 Task: Look for space in Balbriggan, Ireland from 2nd June, 2023 to 9th June, 2023 for 5 adults in price range Rs.7000 to Rs.13000. Place can be shared room with 2 bedrooms having 5 beds and 2 bathrooms. Property type can be house, flat, guest house. Amenities needed are: wifi, washing machine. Booking option can be shelf check-in. Required host language is English.
Action: Mouse moved to (417, 75)
Screenshot: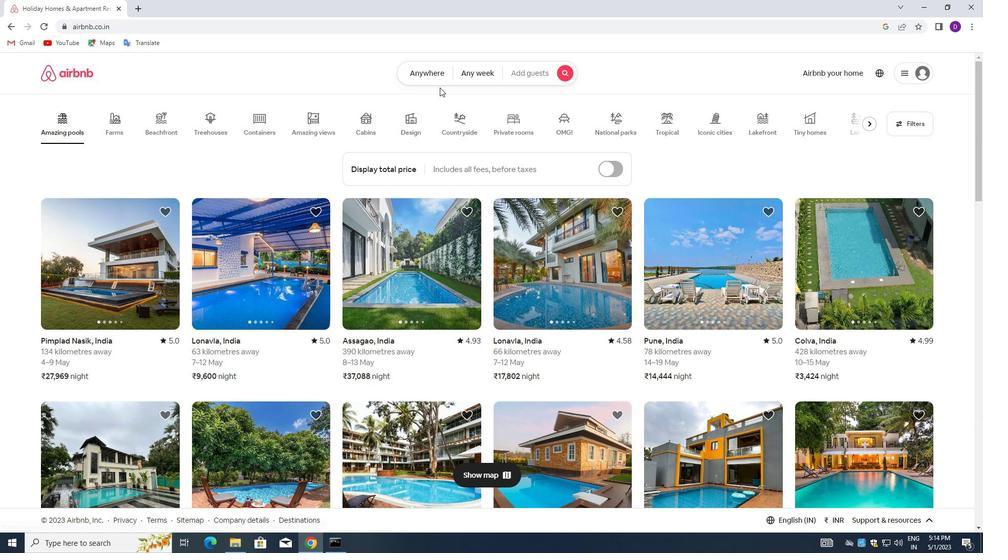 
Action: Mouse pressed left at (417, 75)
Screenshot: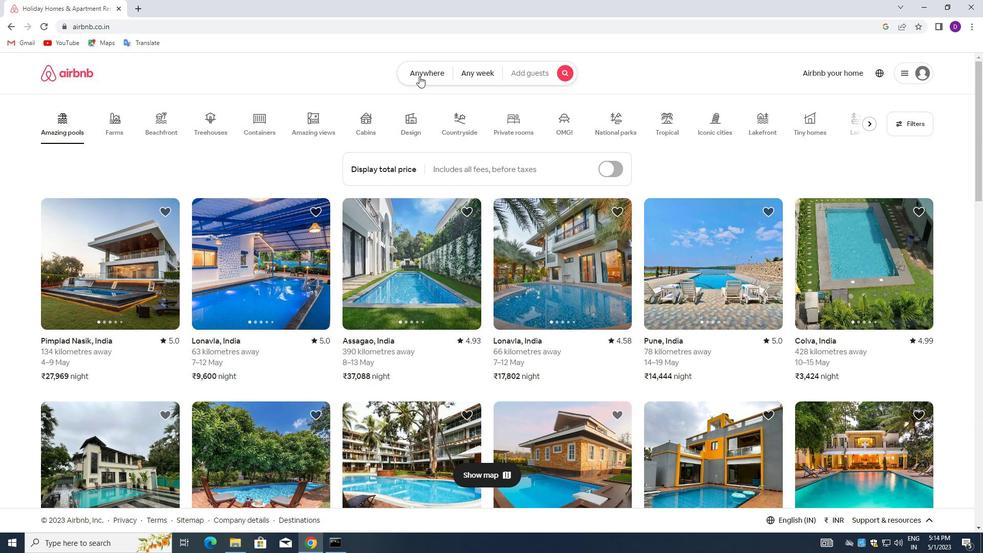 
Action: Mouse moved to (320, 116)
Screenshot: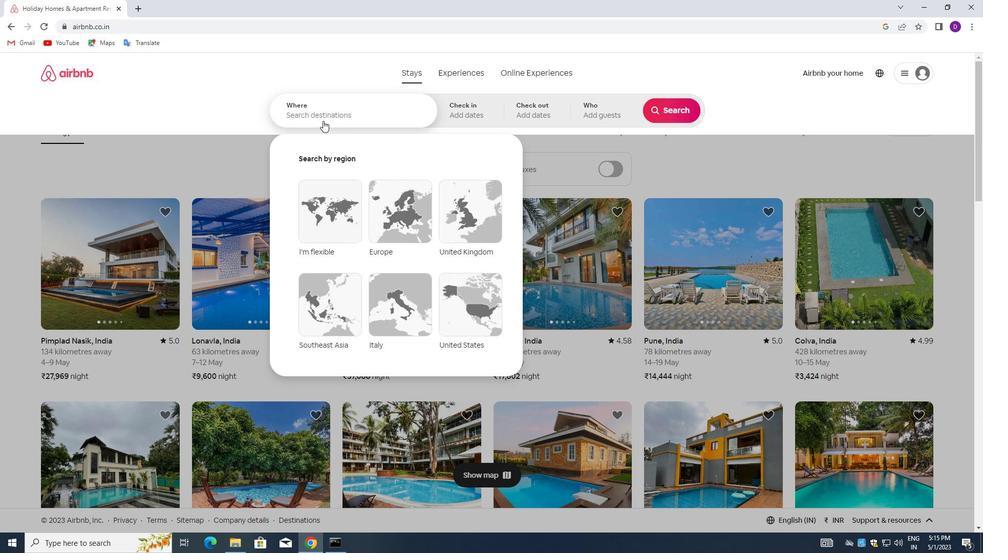 
Action: Mouse pressed left at (320, 116)
Screenshot: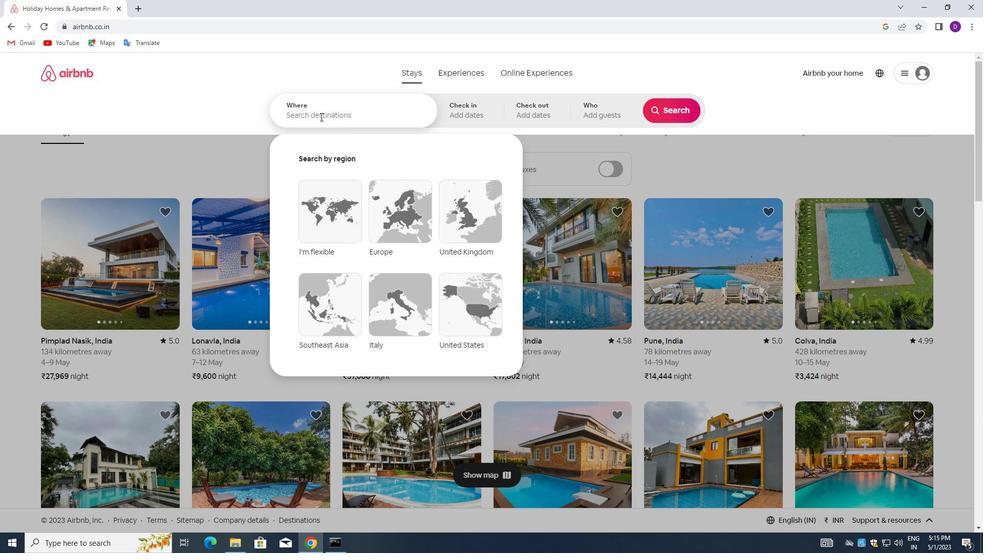 
Action: Key pressed <Key.shift>BALBRIGGAN,<Key.space><Key.shift>IRELAND<Key.enter>
Screenshot: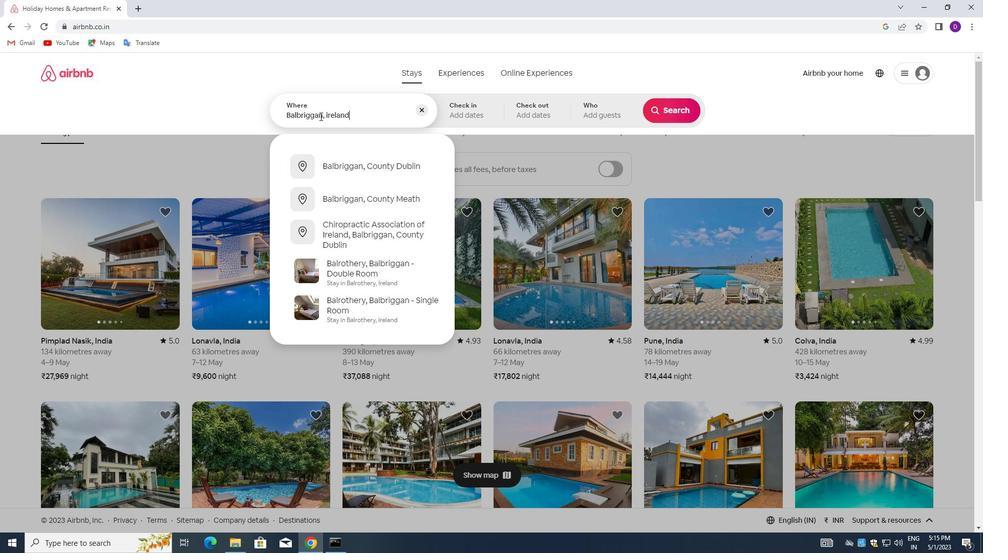 
Action: Mouse moved to (633, 233)
Screenshot: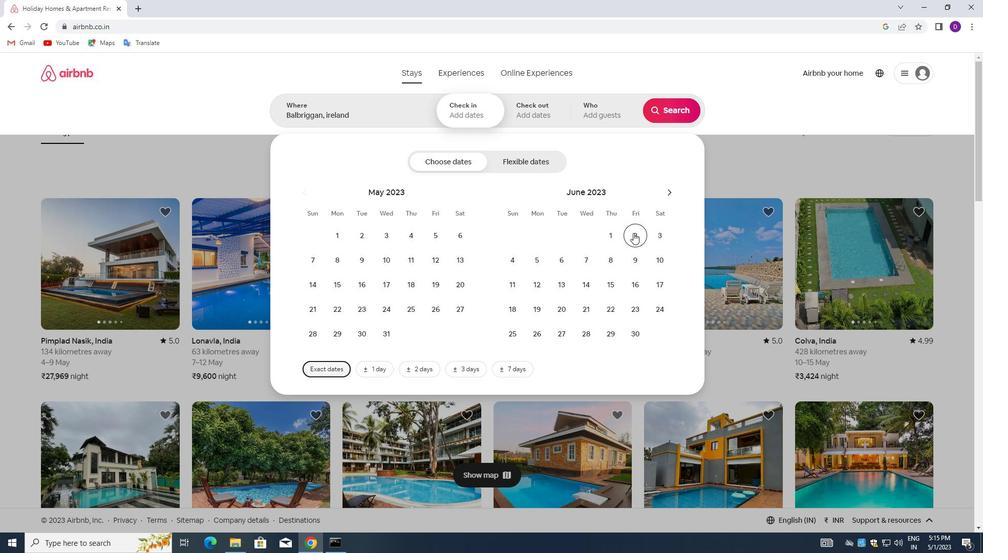 
Action: Mouse pressed left at (633, 233)
Screenshot: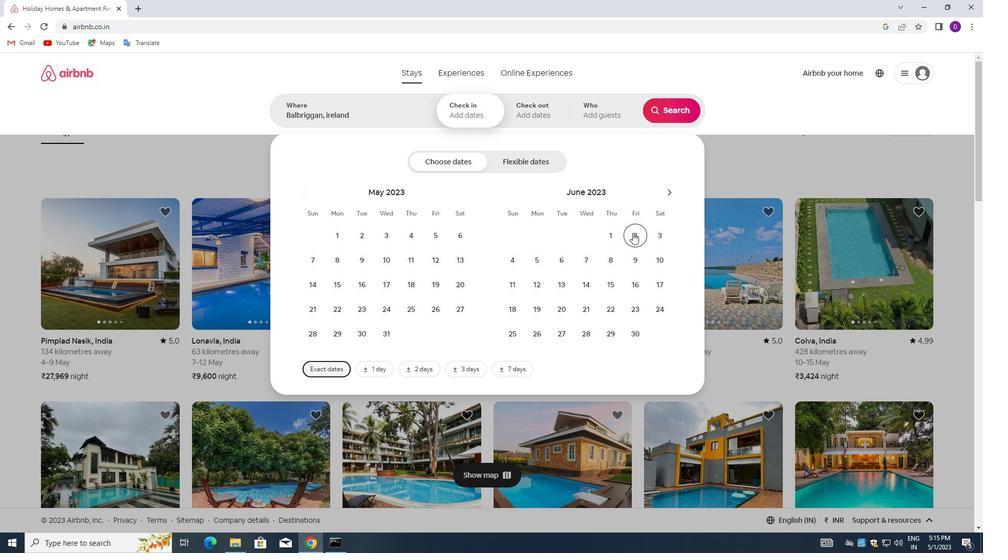 
Action: Mouse moved to (628, 261)
Screenshot: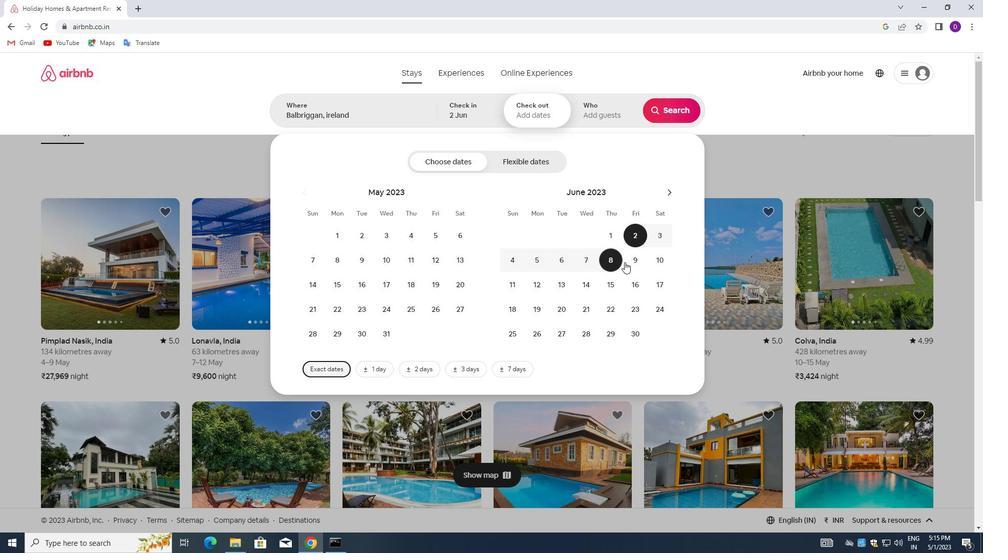 
Action: Mouse pressed left at (628, 261)
Screenshot: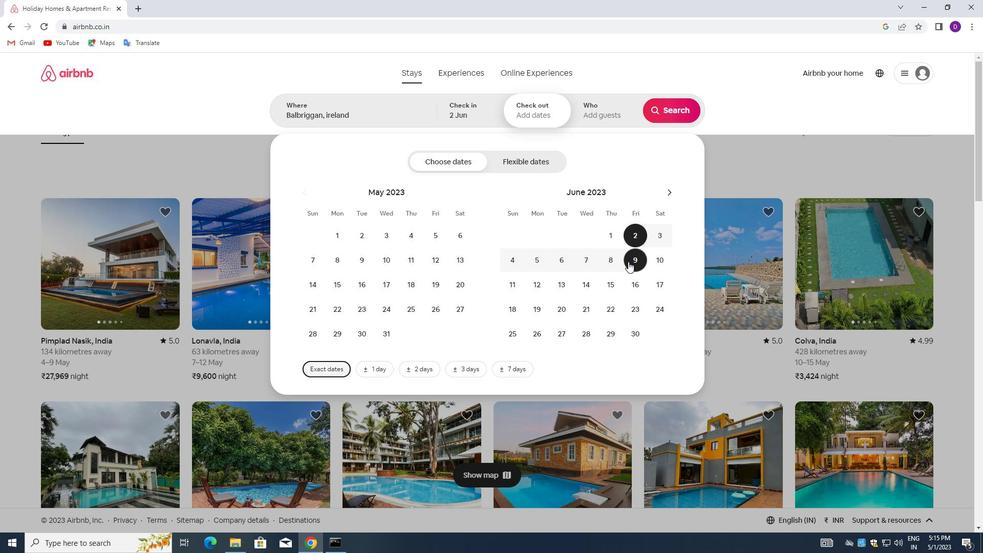 
Action: Mouse moved to (596, 116)
Screenshot: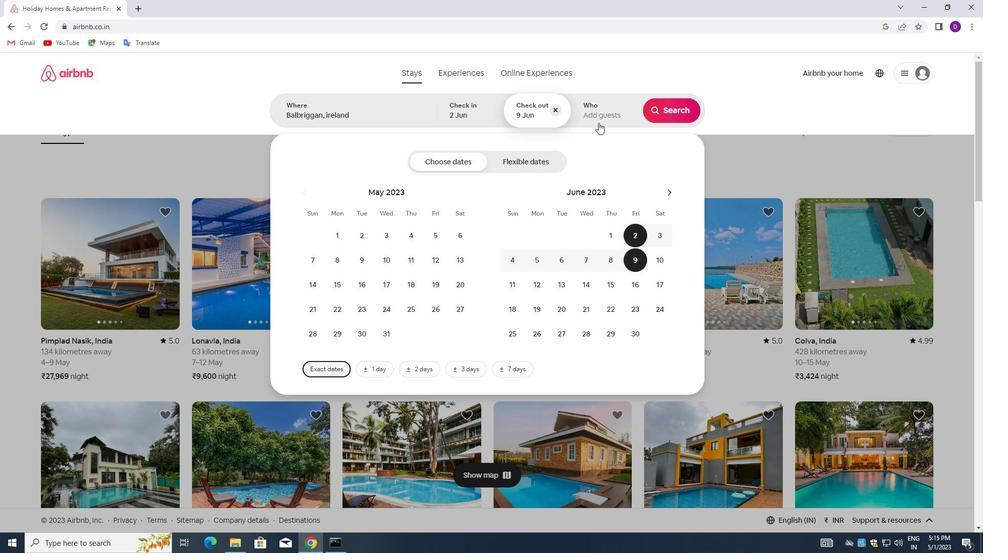 
Action: Mouse pressed left at (596, 116)
Screenshot: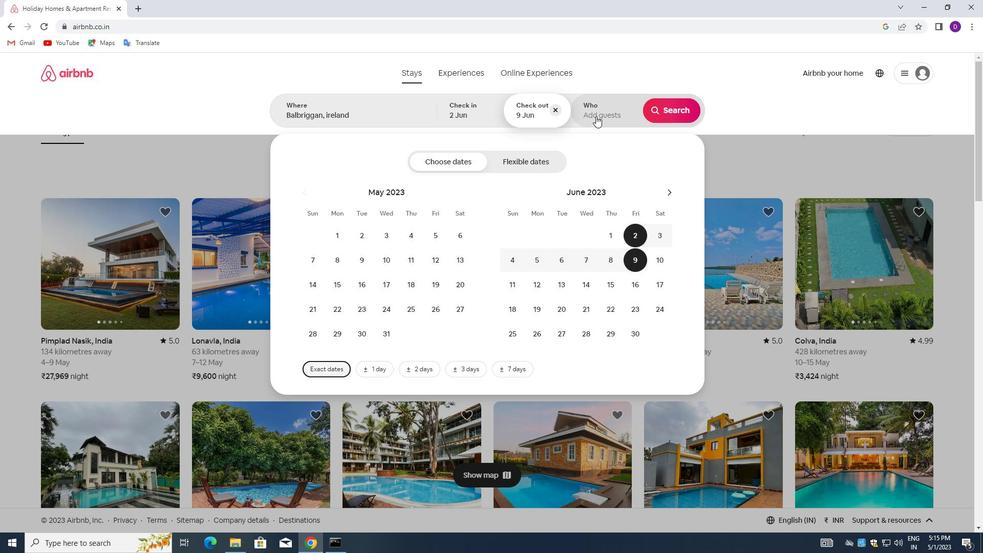 
Action: Mouse moved to (670, 161)
Screenshot: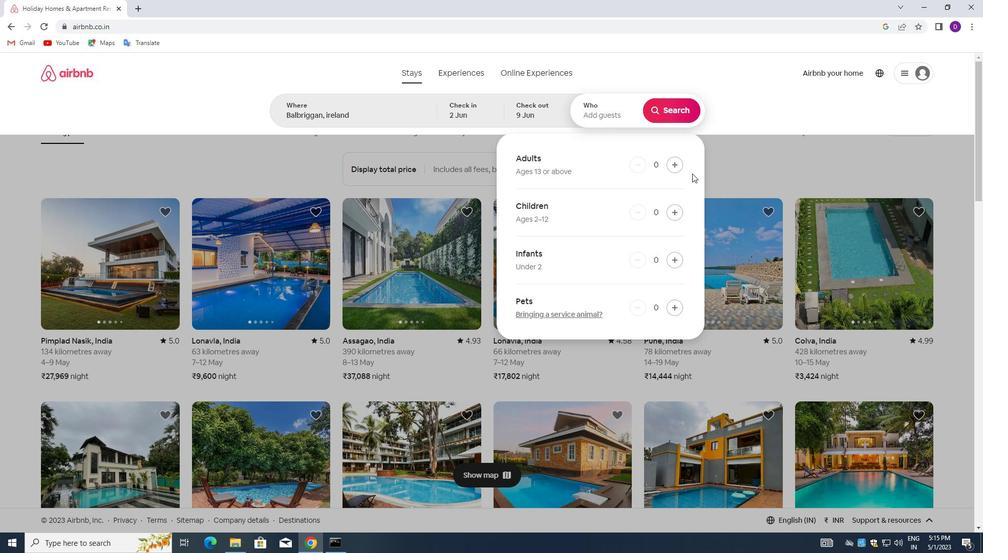 
Action: Mouse pressed left at (670, 161)
Screenshot: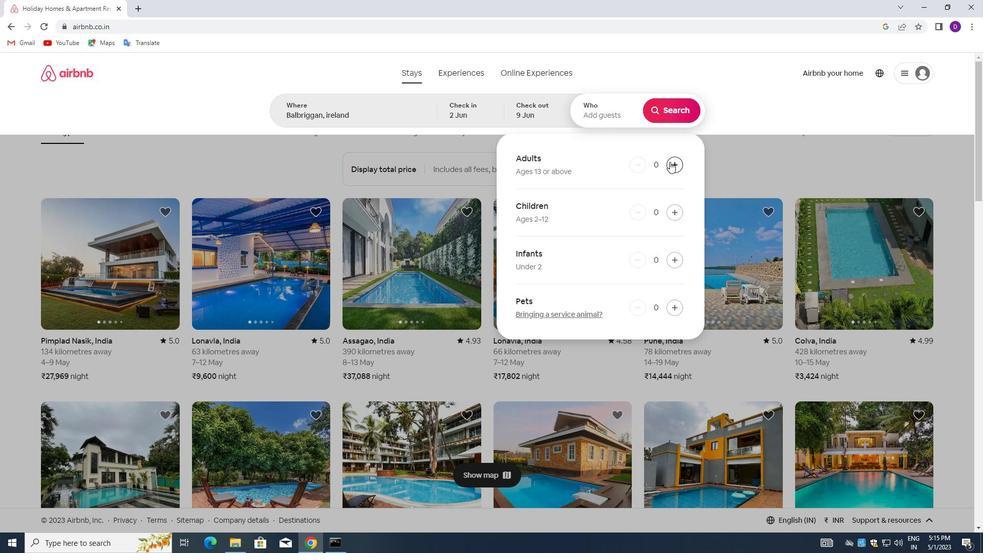 
Action: Mouse pressed left at (670, 161)
Screenshot: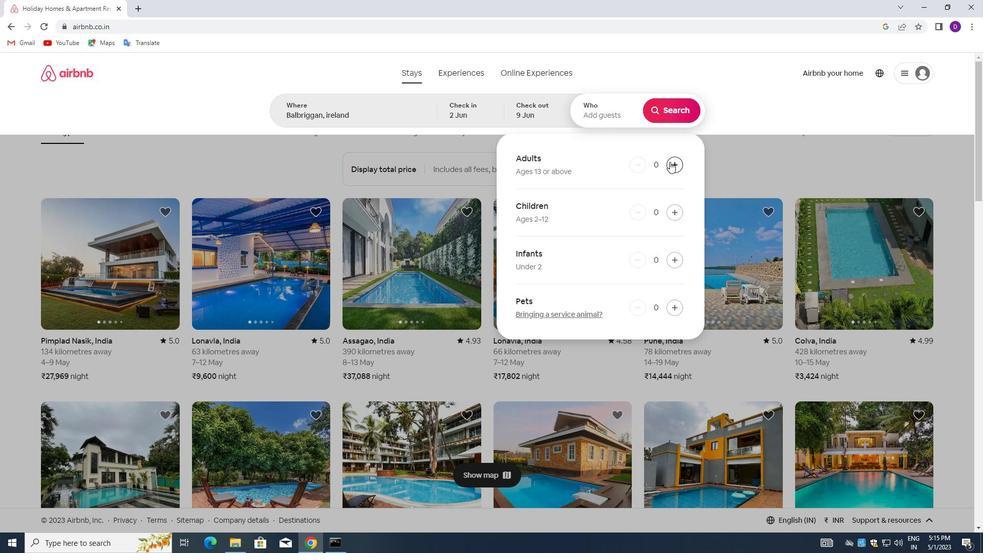 
Action: Mouse pressed left at (670, 161)
Screenshot: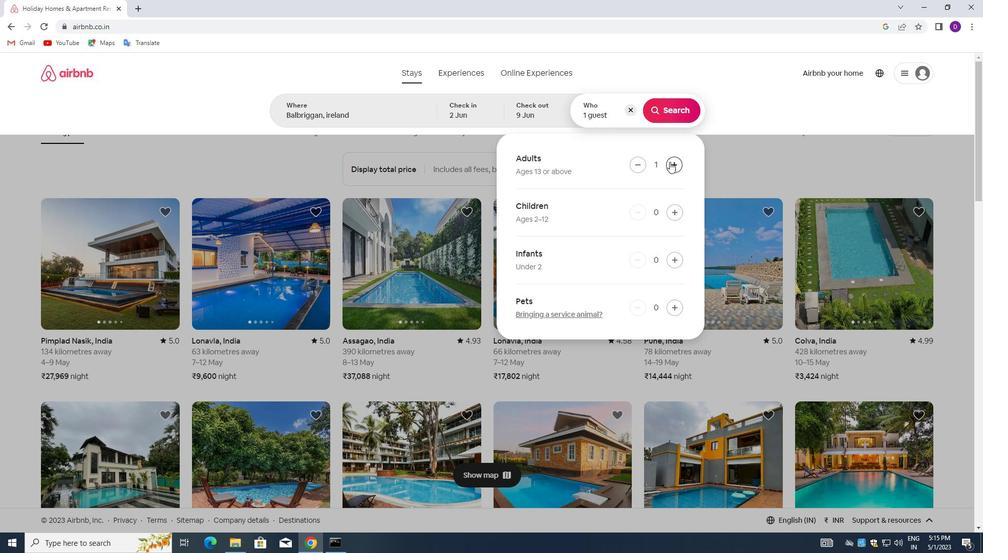 
Action: Mouse moved to (670, 161)
Screenshot: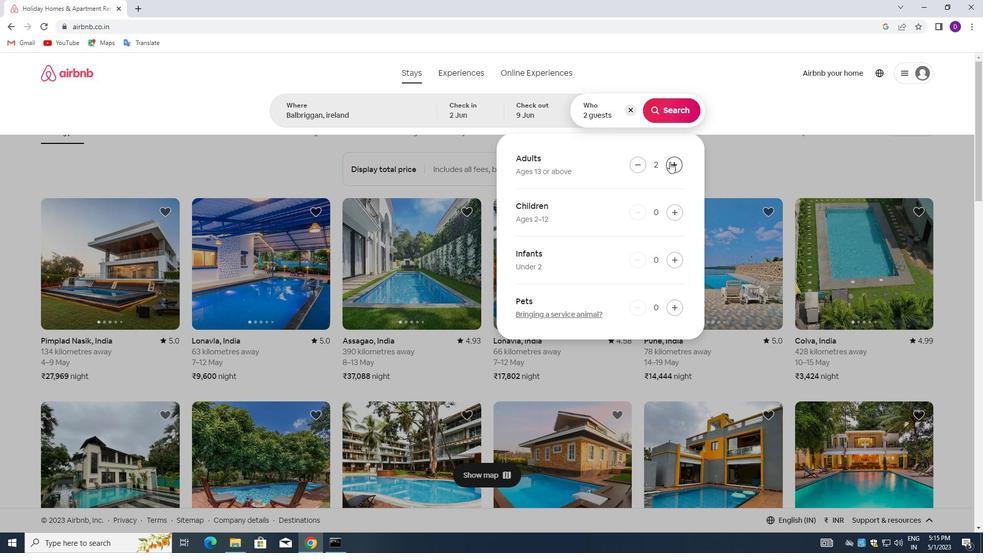 
Action: Mouse pressed left at (670, 161)
Screenshot: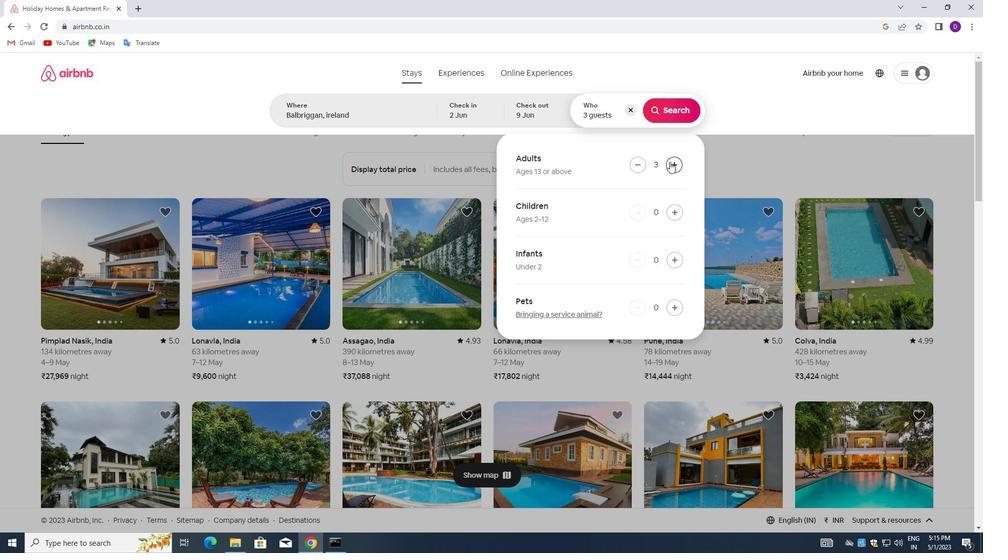 
Action: Mouse pressed left at (670, 161)
Screenshot: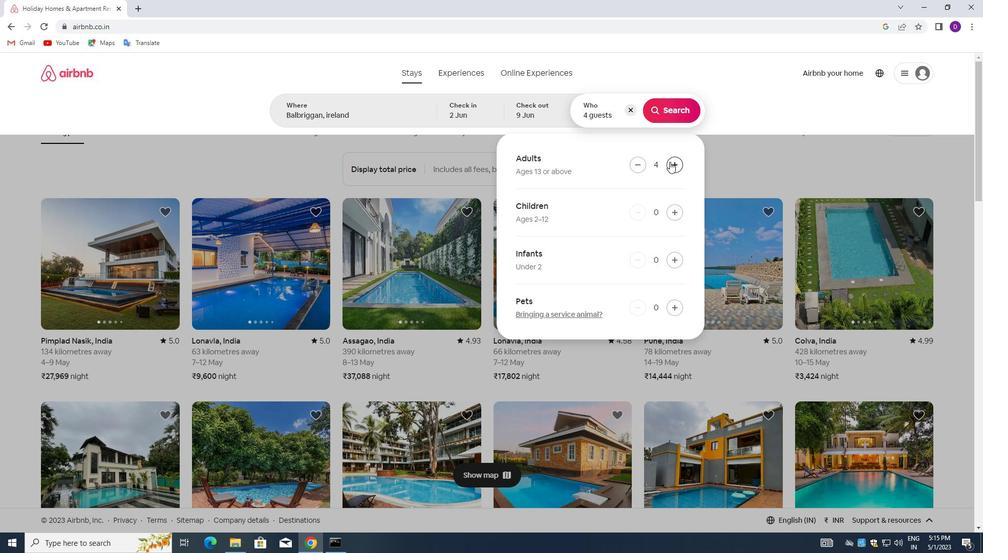 
Action: Mouse moved to (663, 109)
Screenshot: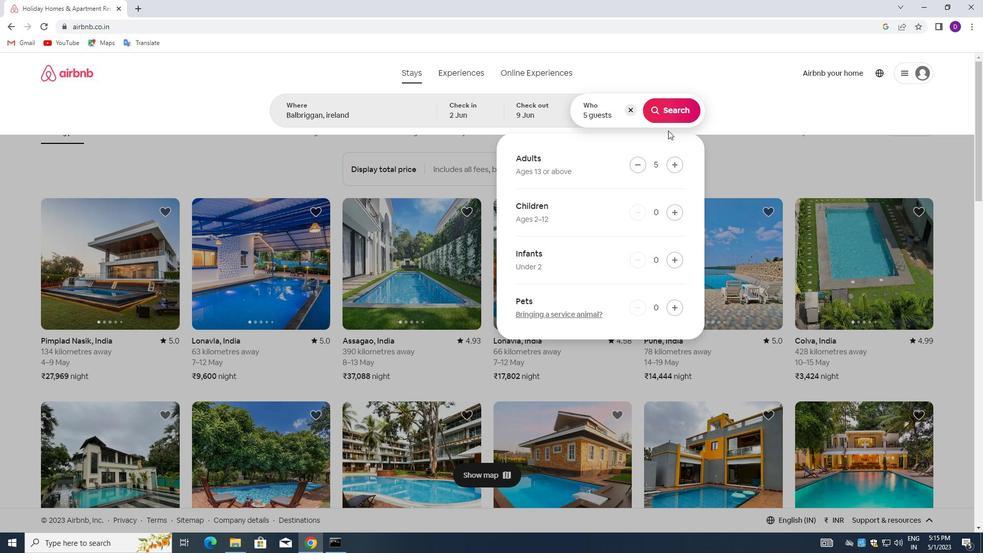 
Action: Mouse pressed left at (663, 109)
Screenshot: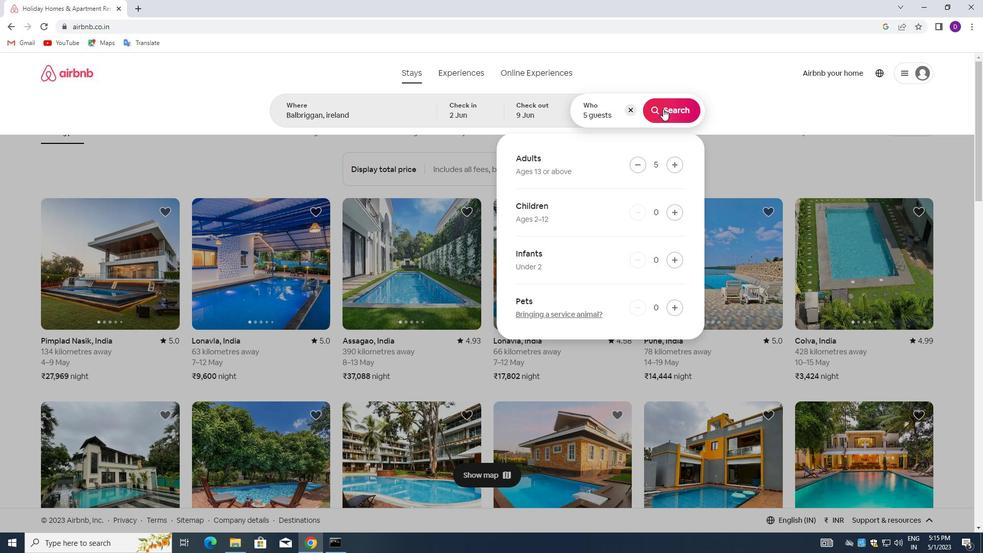 
Action: Mouse moved to (932, 115)
Screenshot: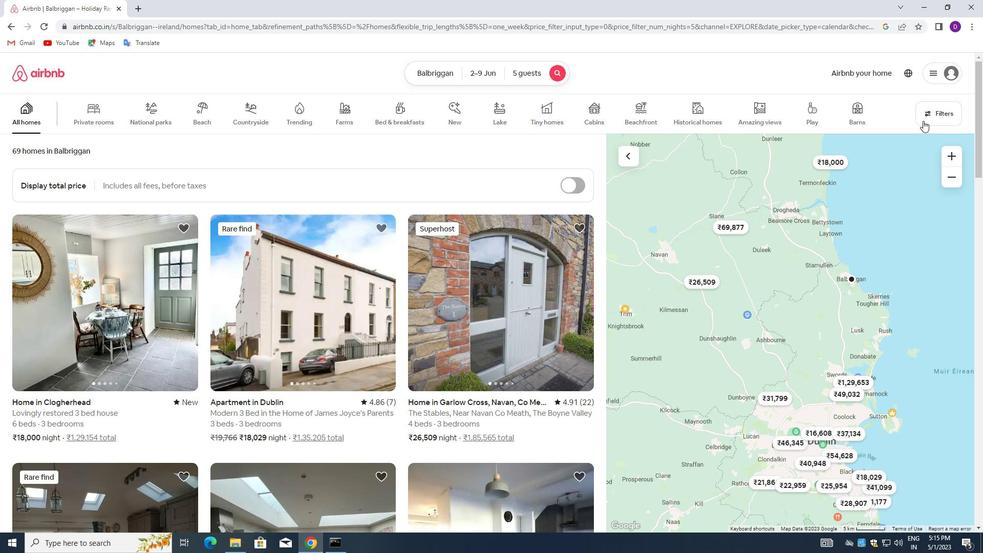 
Action: Mouse pressed left at (932, 115)
Screenshot: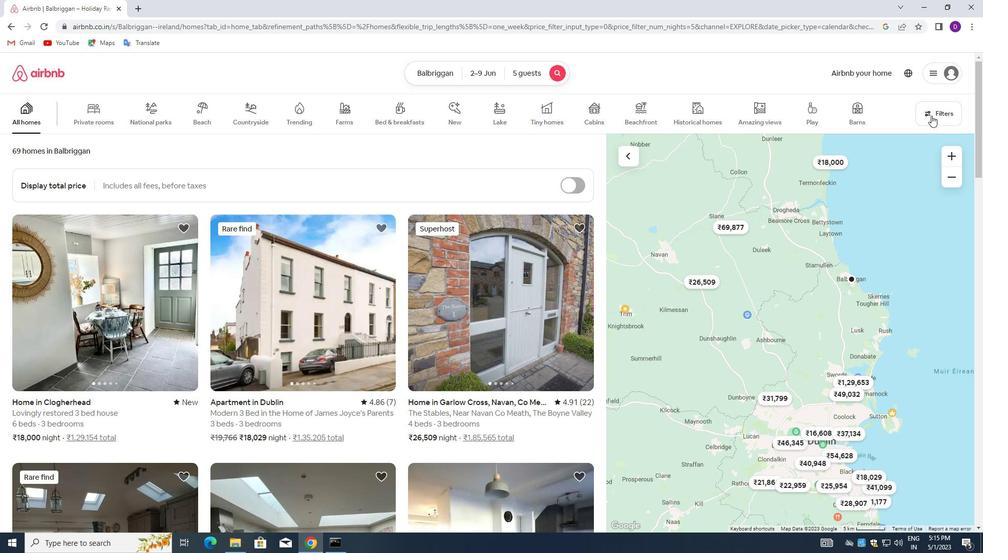 
Action: Mouse moved to (383, 247)
Screenshot: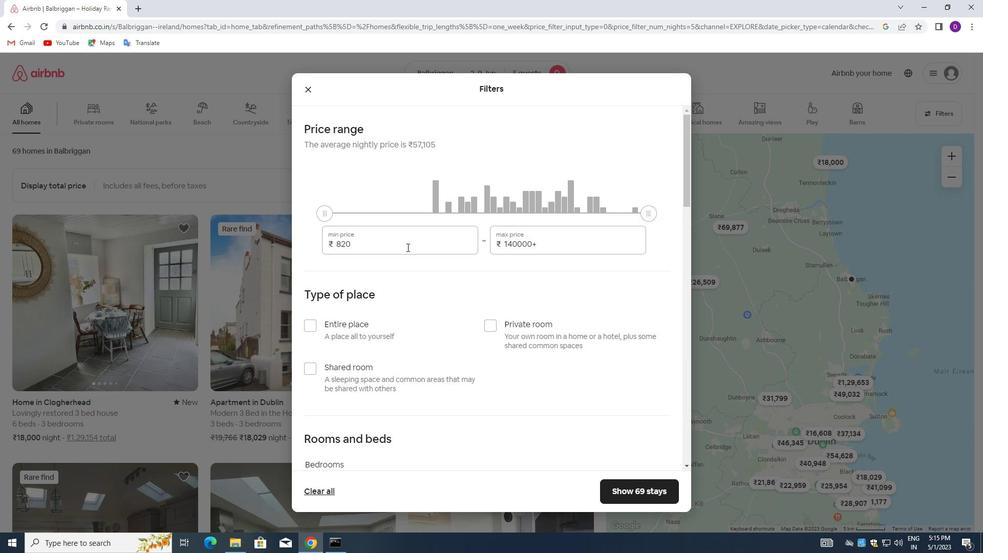 
Action: Mouse pressed left at (383, 247)
Screenshot: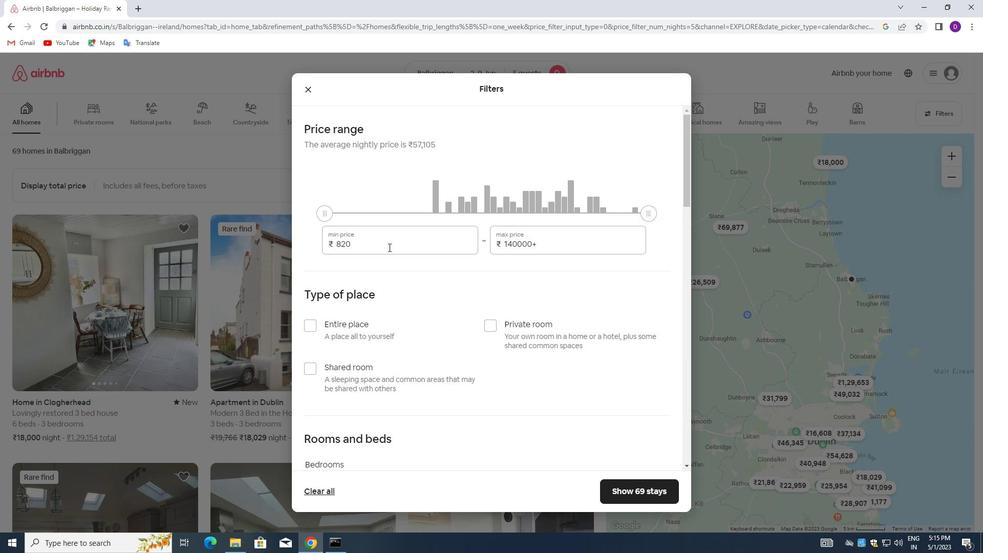 
Action: Mouse pressed left at (383, 247)
Screenshot: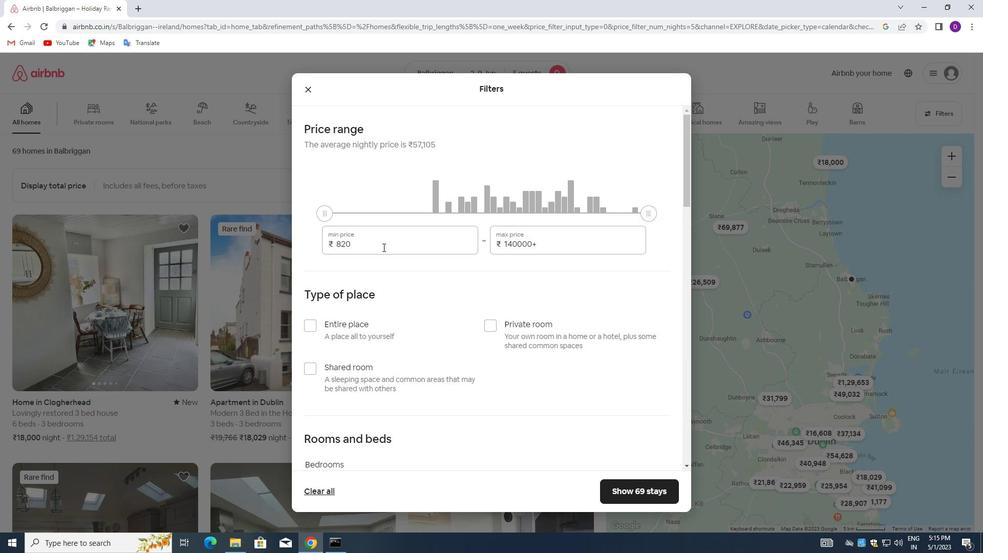 
Action: Key pressed 7000
Screenshot: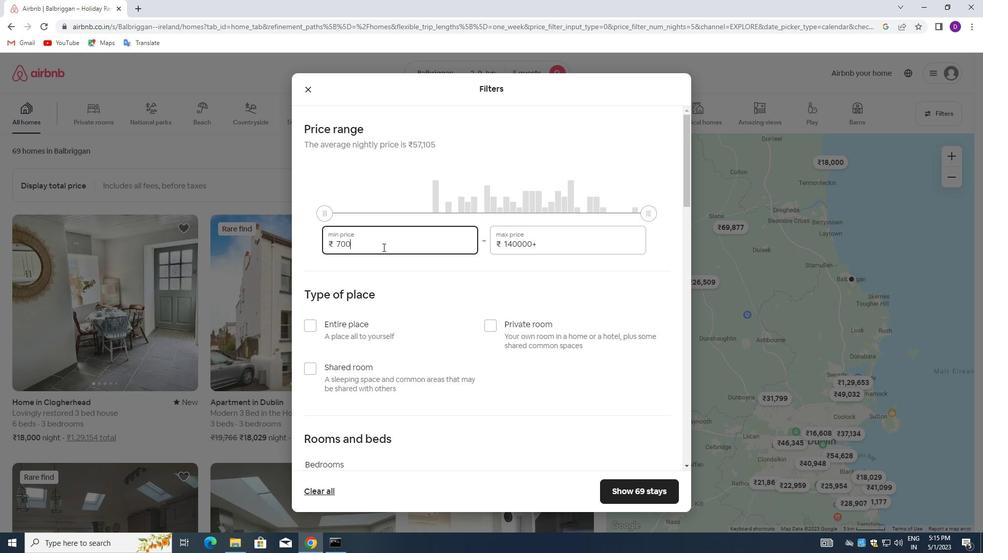 
Action: Mouse moved to (383, 247)
Screenshot: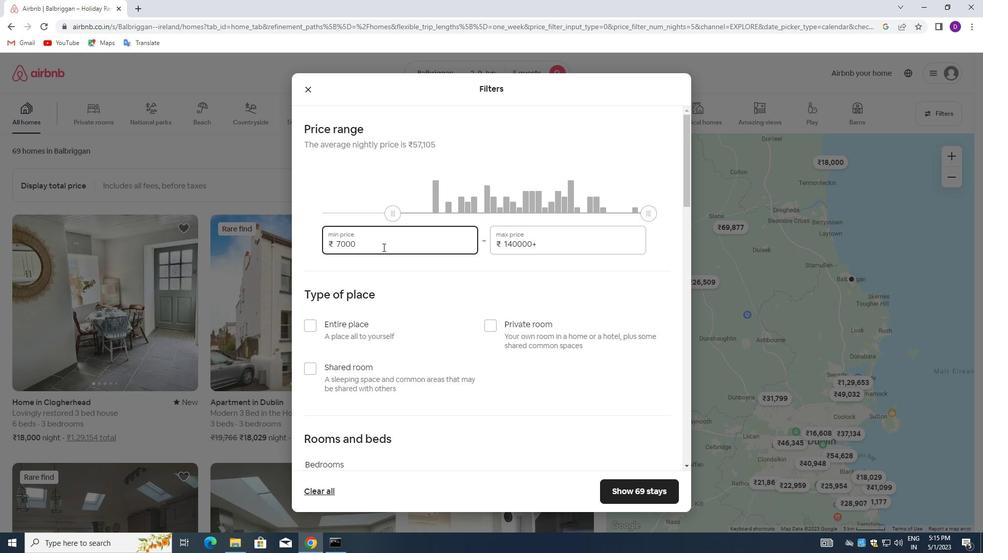 
Action: Key pressed <Key.tab>1<Key.backspace><Key.backspace><Key.backspace><Key.backspace><Key.backspace><Key.backspace><Key.backspace><Key.backspace><Key.backspace><Key.backspace><Key.backspace><Key.backspace><Key.backspace><Key.backspace><Key.backspace><Key.backspace><Key.backspace><Key.backspace><Key.backspace><Key.backspace><Key.backspace><Key.backspace><Key.backspace><Key.backspace><Key.backspace>13000
Screenshot: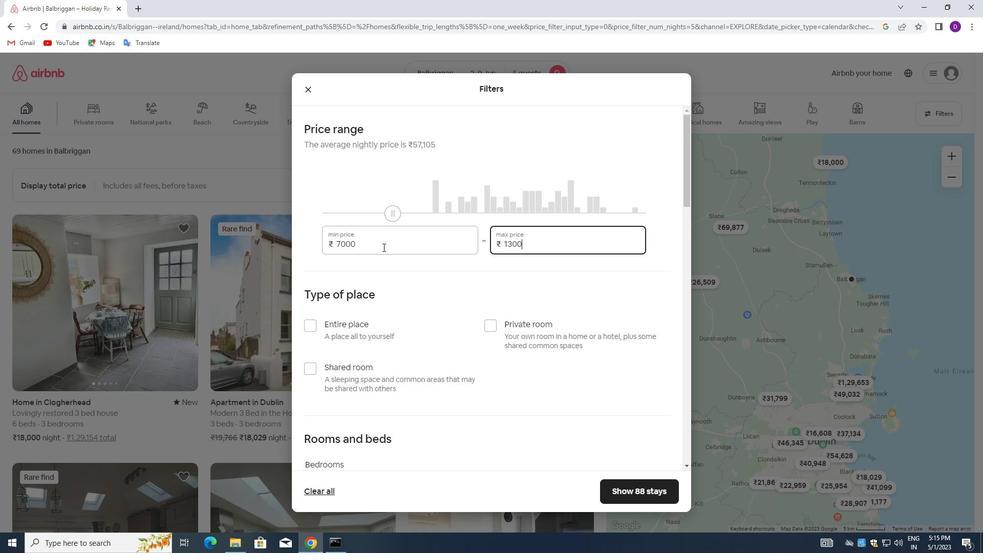 
Action: Mouse moved to (403, 288)
Screenshot: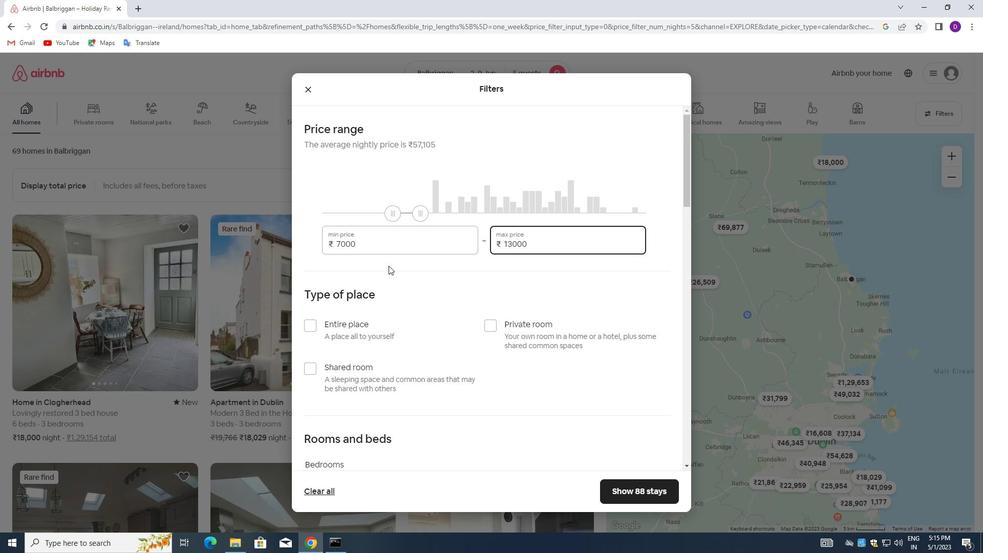 
Action: Mouse scrolled (403, 287) with delta (0, 0)
Screenshot: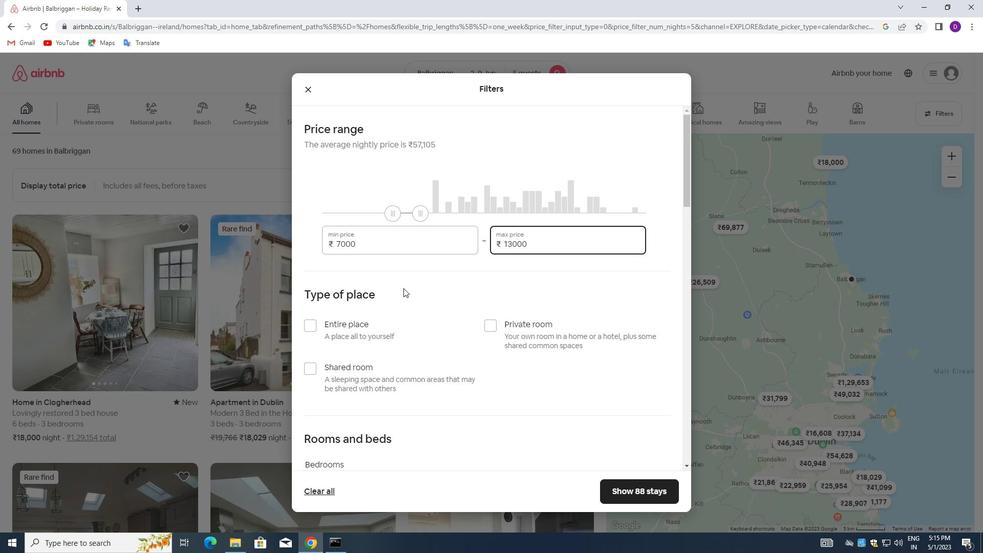 
Action: Mouse moved to (403, 297)
Screenshot: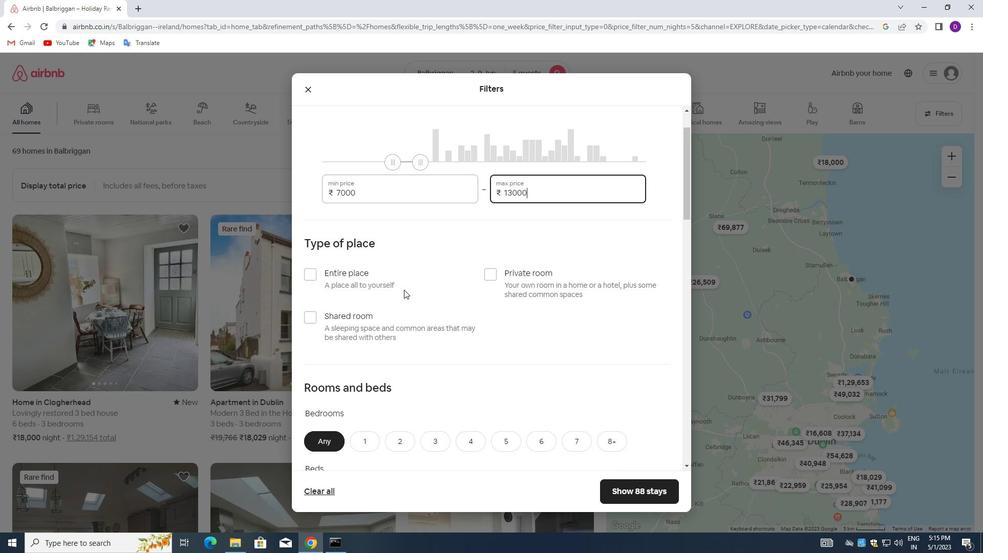 
Action: Mouse scrolled (403, 296) with delta (0, 0)
Screenshot: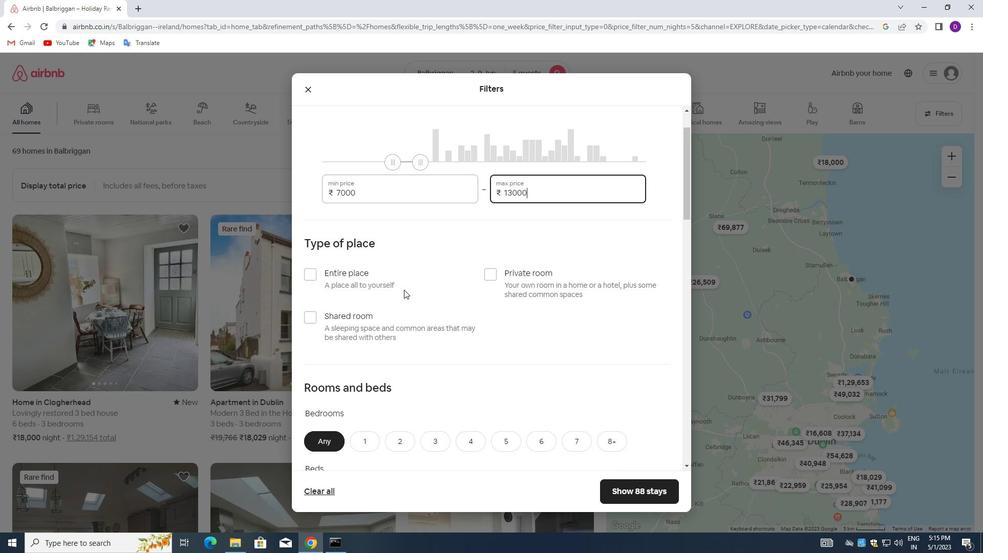 
Action: Mouse moved to (312, 270)
Screenshot: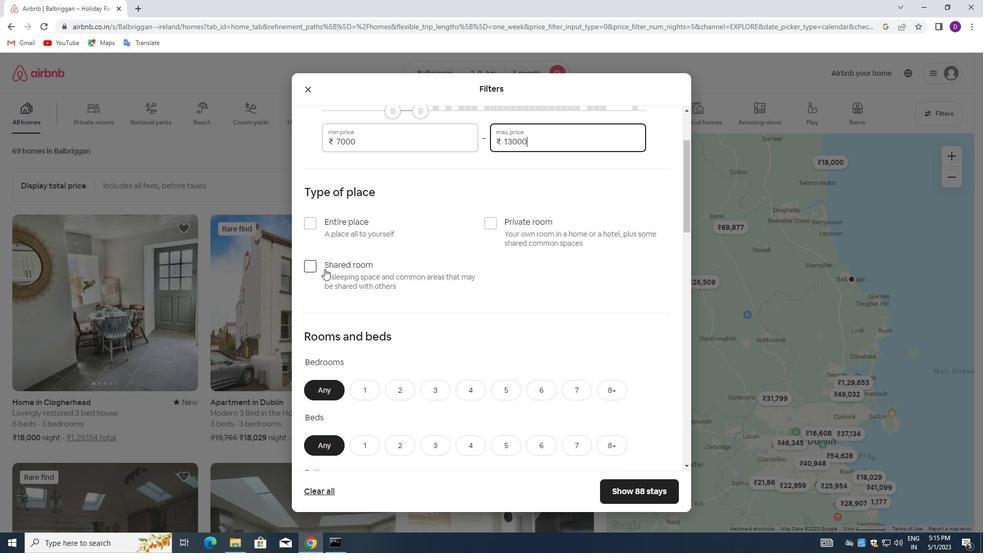 
Action: Mouse pressed left at (312, 270)
Screenshot: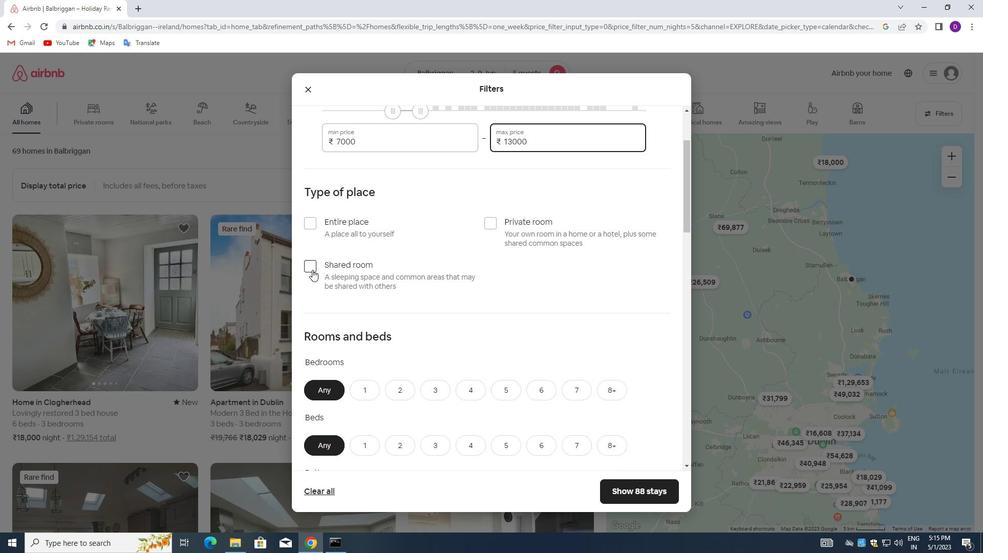 
Action: Mouse moved to (452, 268)
Screenshot: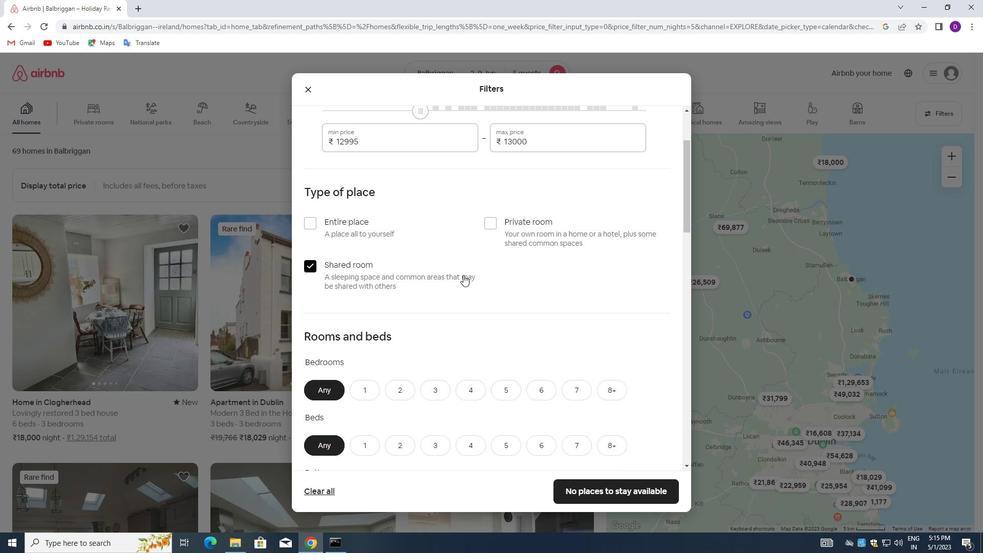 
Action: Mouse scrolled (452, 267) with delta (0, 0)
Screenshot: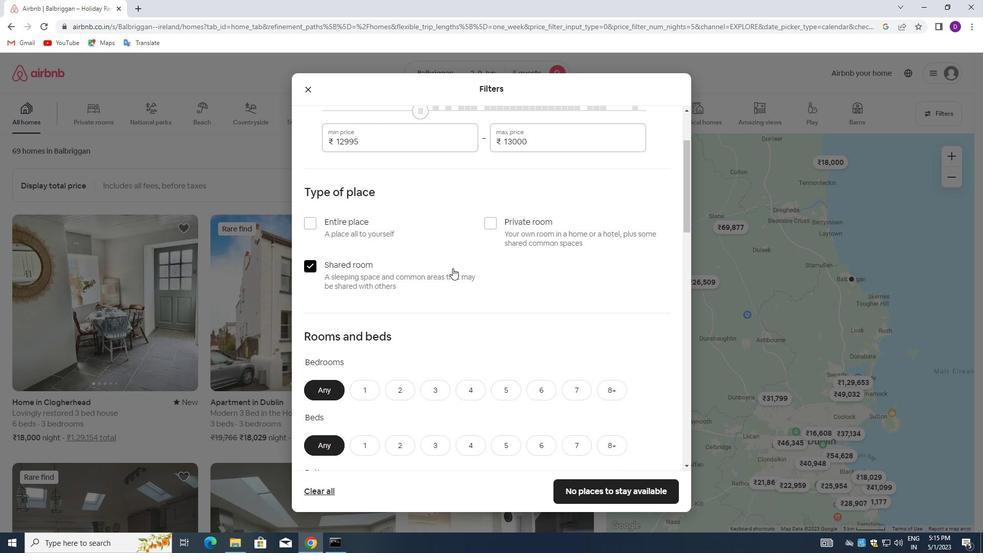 
Action: Mouse moved to (451, 267)
Screenshot: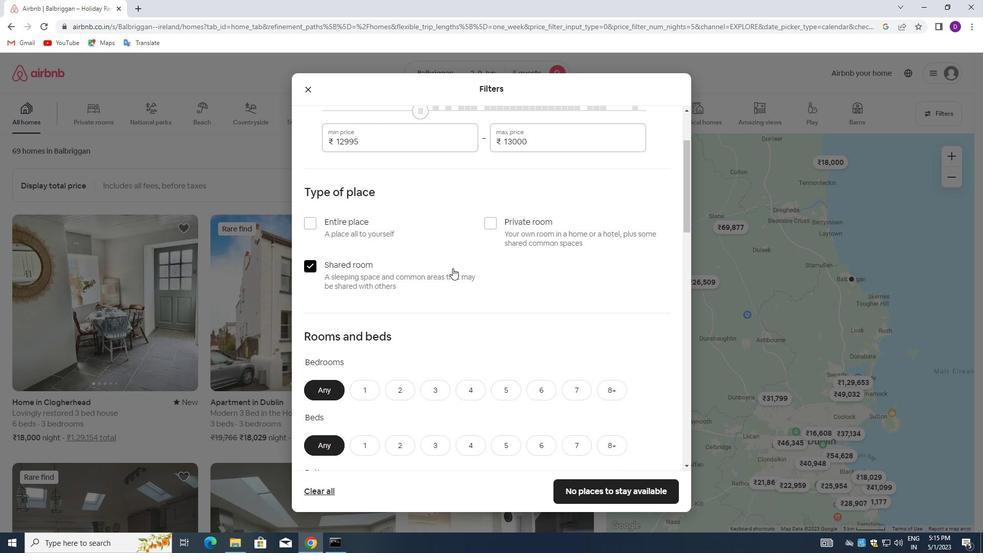 
Action: Mouse scrolled (451, 267) with delta (0, 0)
Screenshot: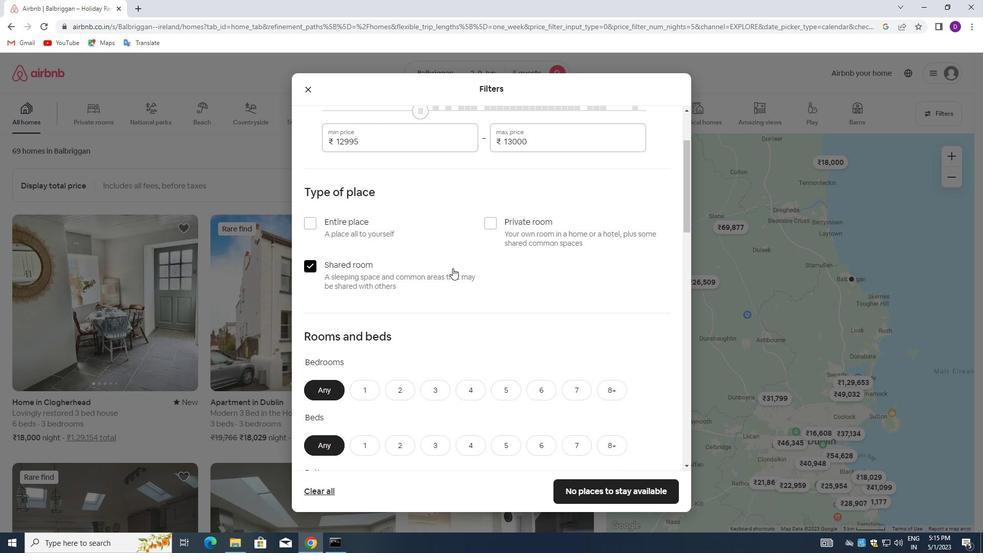 
Action: Mouse moved to (451, 267)
Screenshot: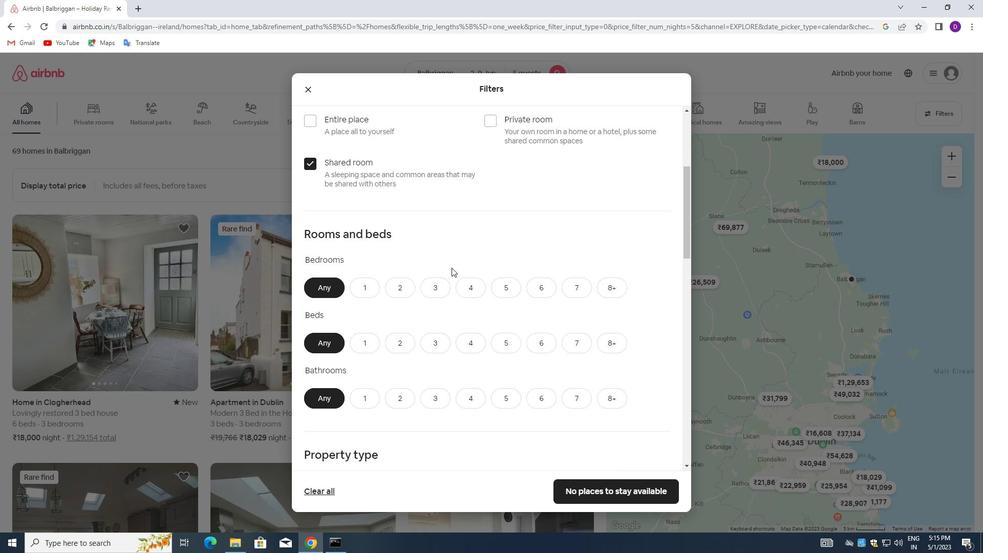 
Action: Mouse scrolled (451, 266) with delta (0, 0)
Screenshot: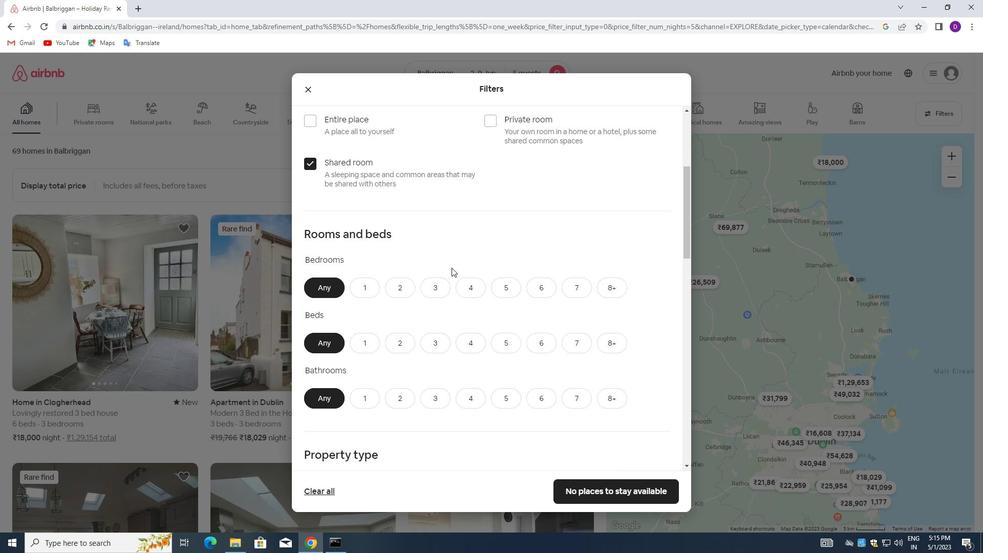 
Action: Mouse moved to (404, 242)
Screenshot: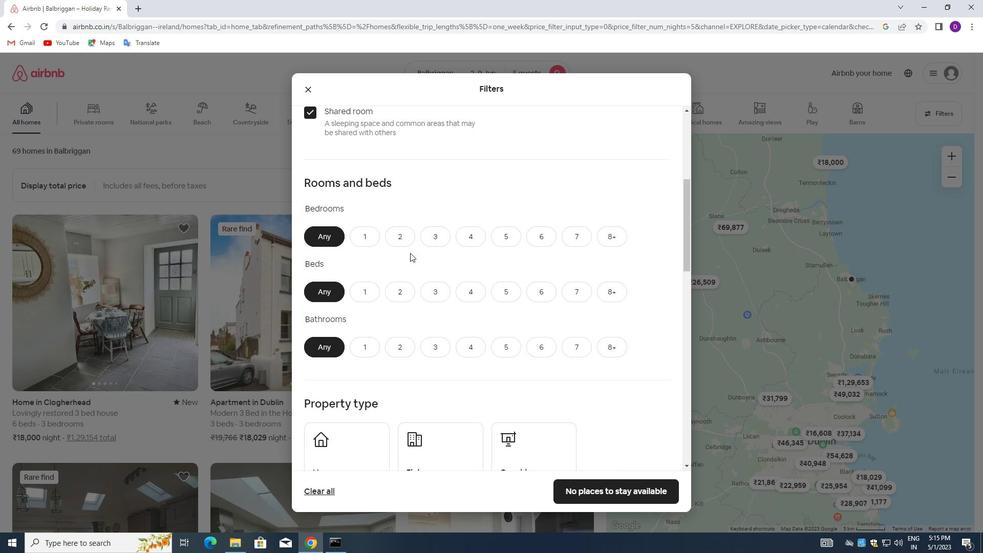 
Action: Mouse pressed left at (404, 242)
Screenshot: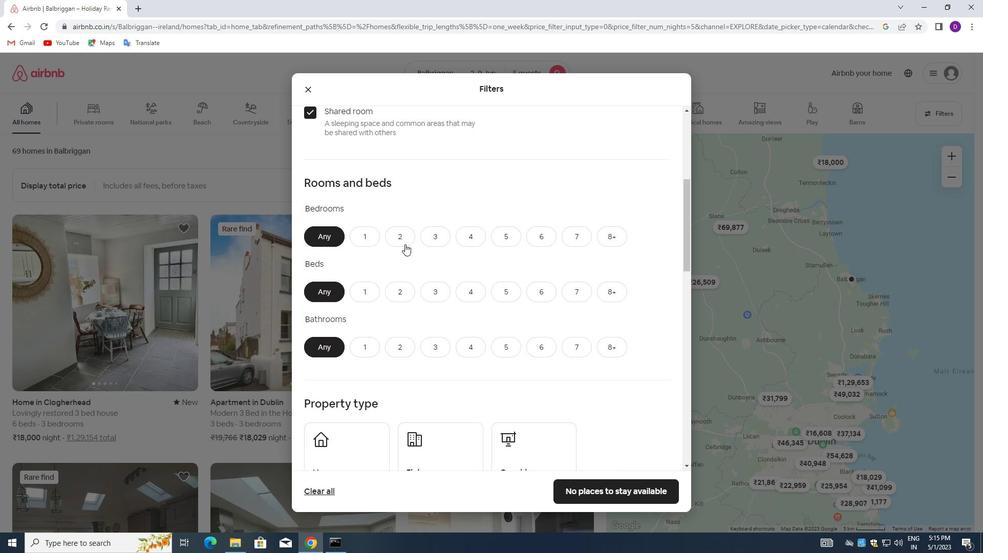
Action: Mouse moved to (505, 291)
Screenshot: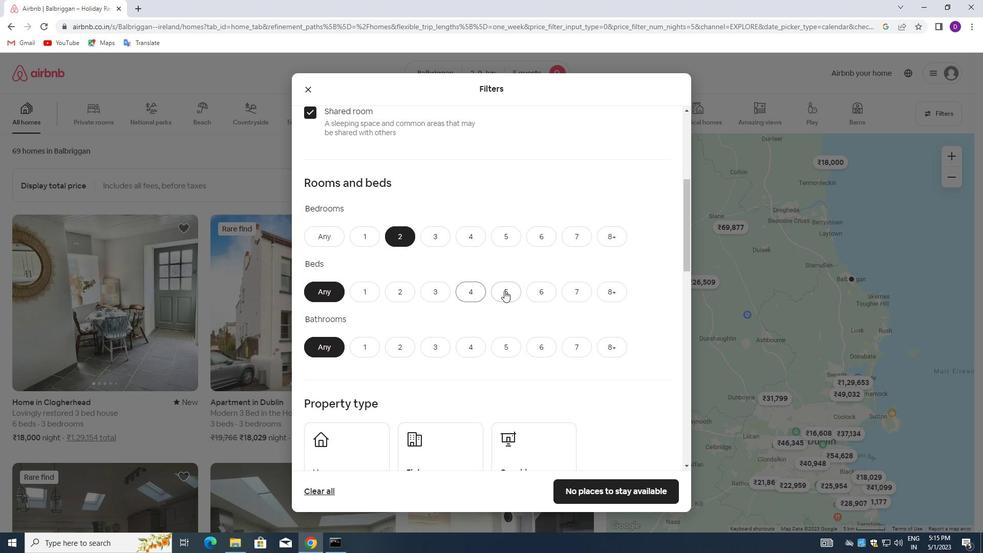 
Action: Mouse pressed left at (505, 291)
Screenshot: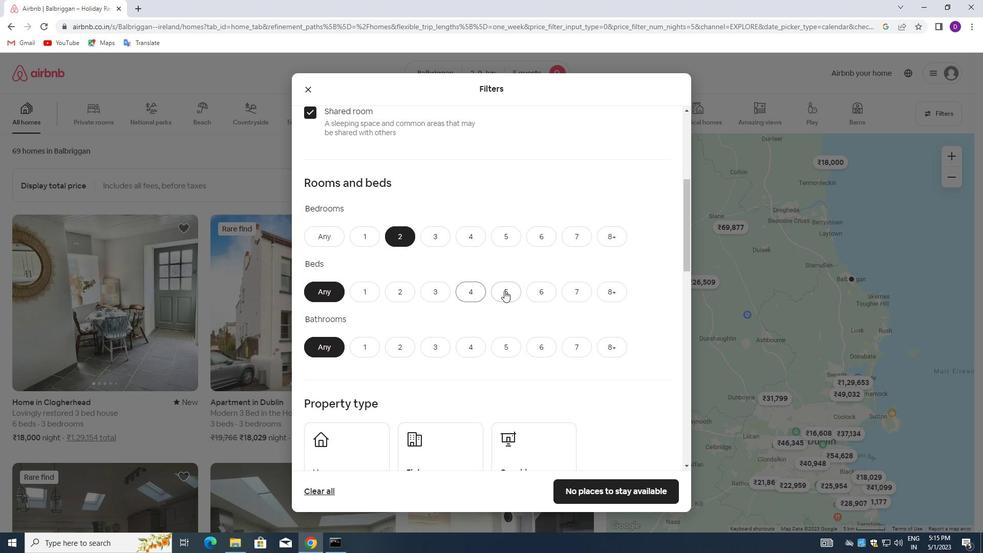 
Action: Mouse moved to (405, 344)
Screenshot: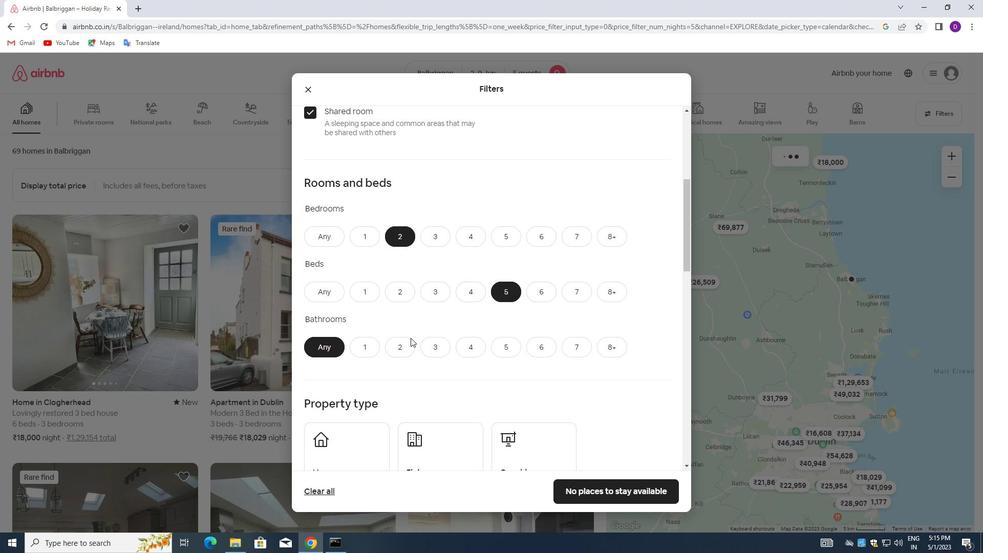 
Action: Mouse pressed left at (405, 344)
Screenshot: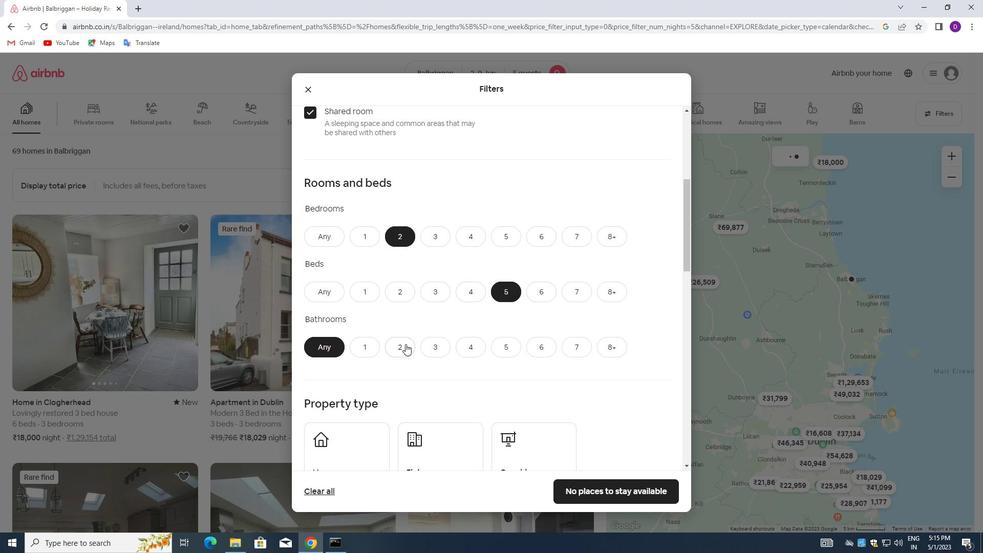 
Action: Mouse moved to (423, 302)
Screenshot: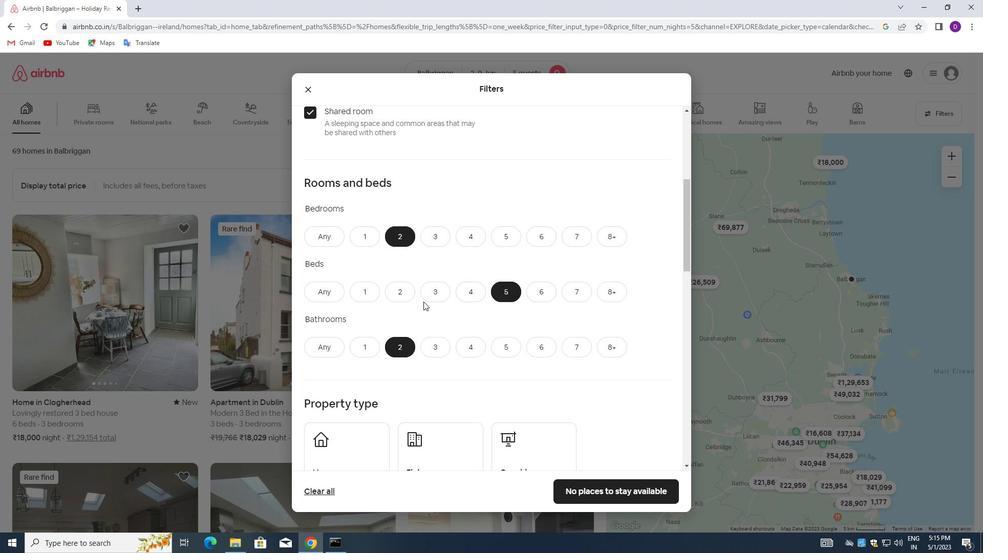 
Action: Mouse scrolled (423, 301) with delta (0, 0)
Screenshot: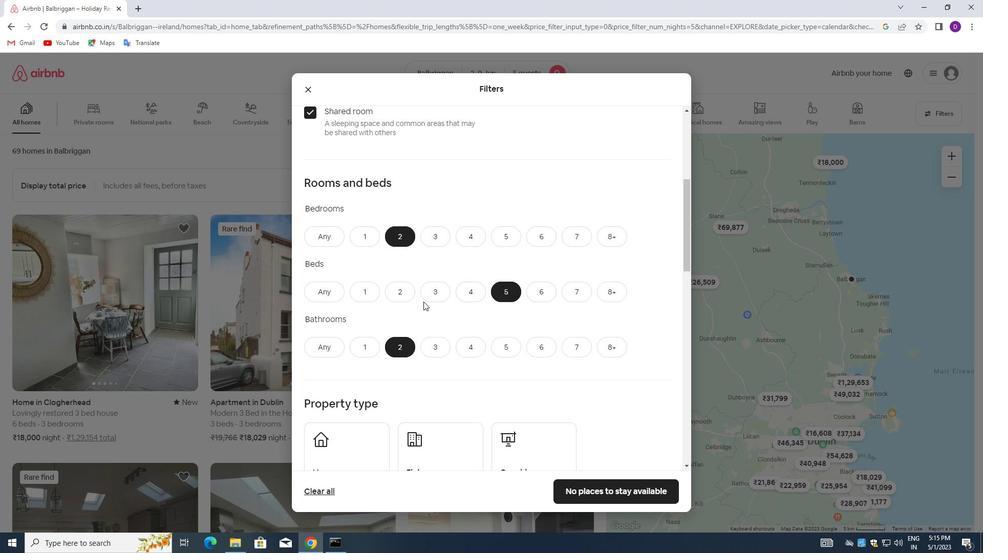 
Action: Mouse scrolled (423, 301) with delta (0, 0)
Screenshot: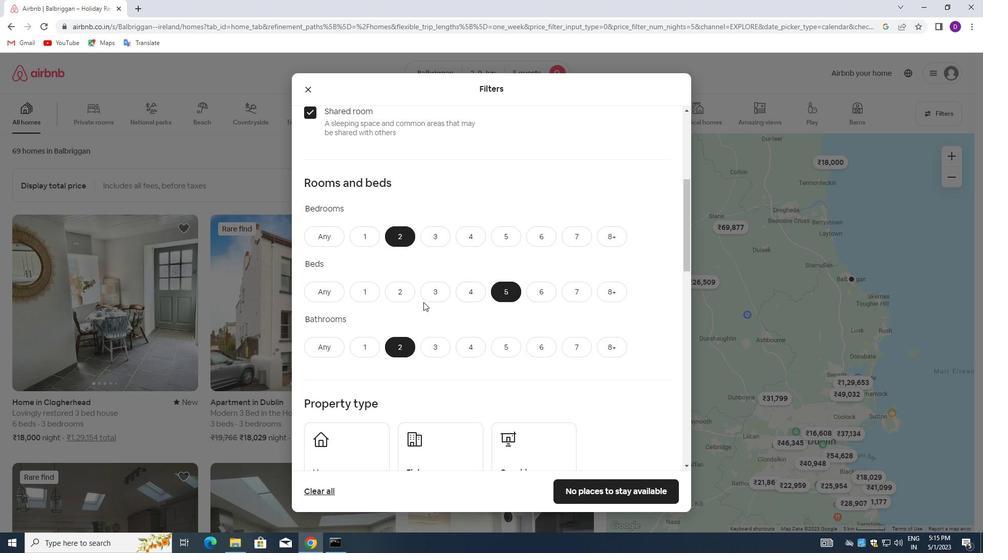 
Action: Mouse moved to (346, 335)
Screenshot: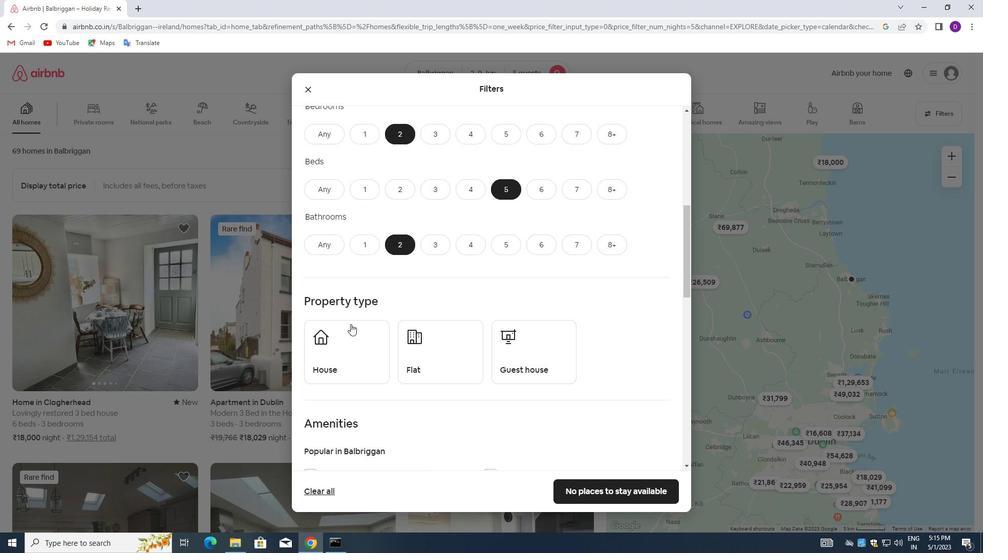
Action: Mouse pressed left at (346, 335)
Screenshot: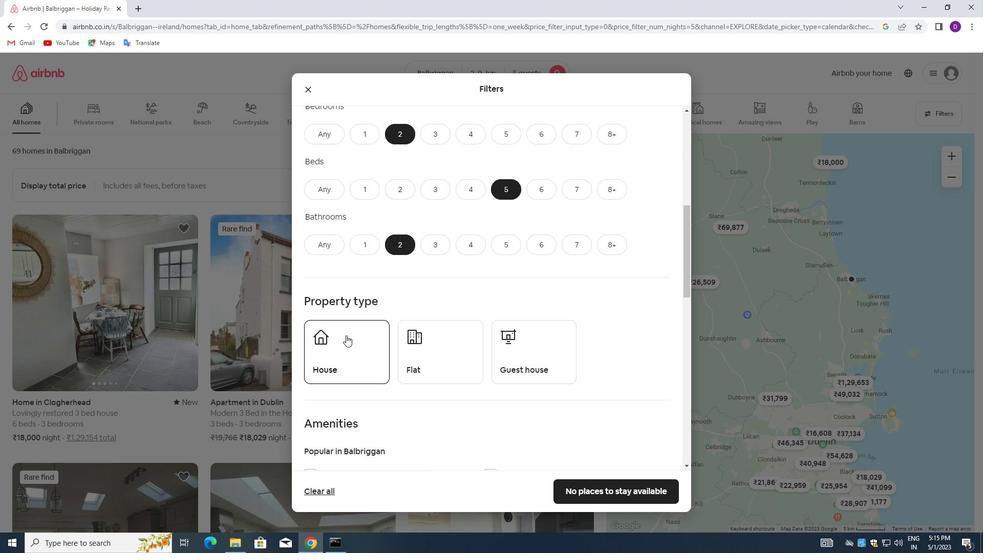 
Action: Mouse moved to (423, 353)
Screenshot: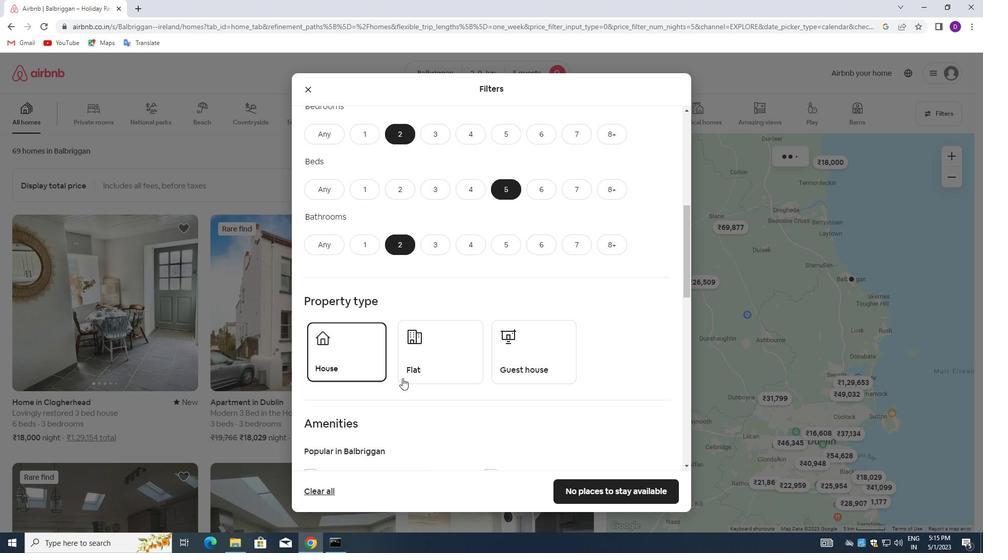
Action: Mouse pressed left at (423, 353)
Screenshot: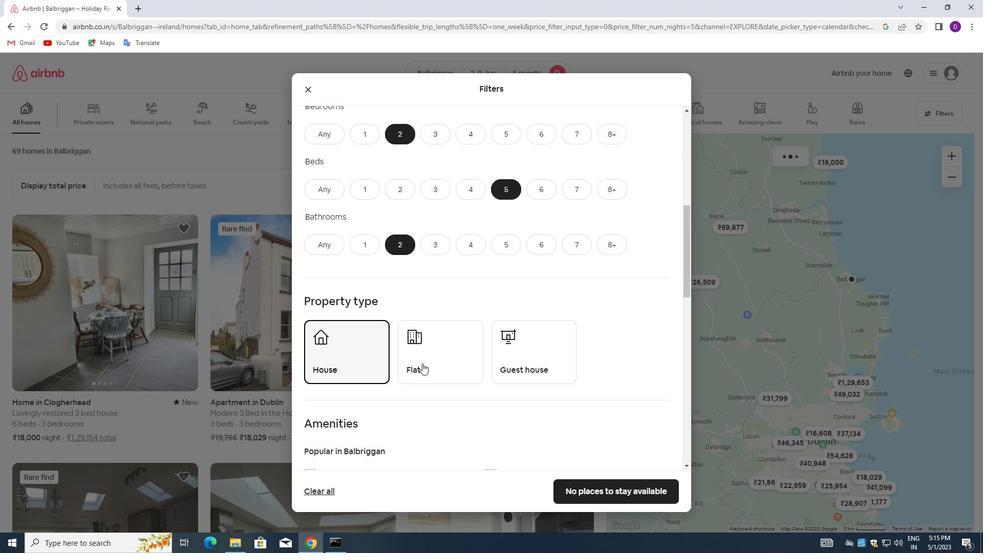 
Action: Mouse moved to (510, 351)
Screenshot: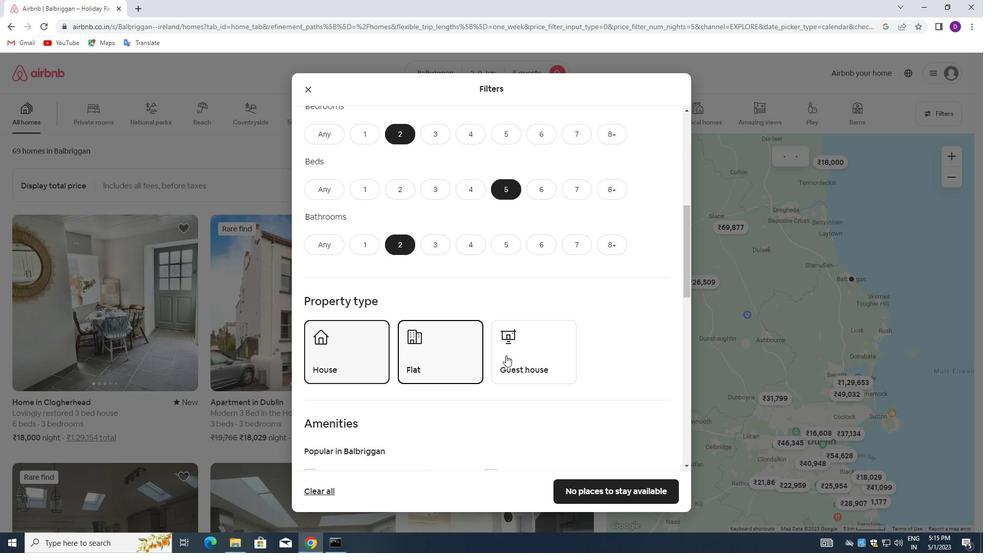 
Action: Mouse pressed left at (510, 351)
Screenshot: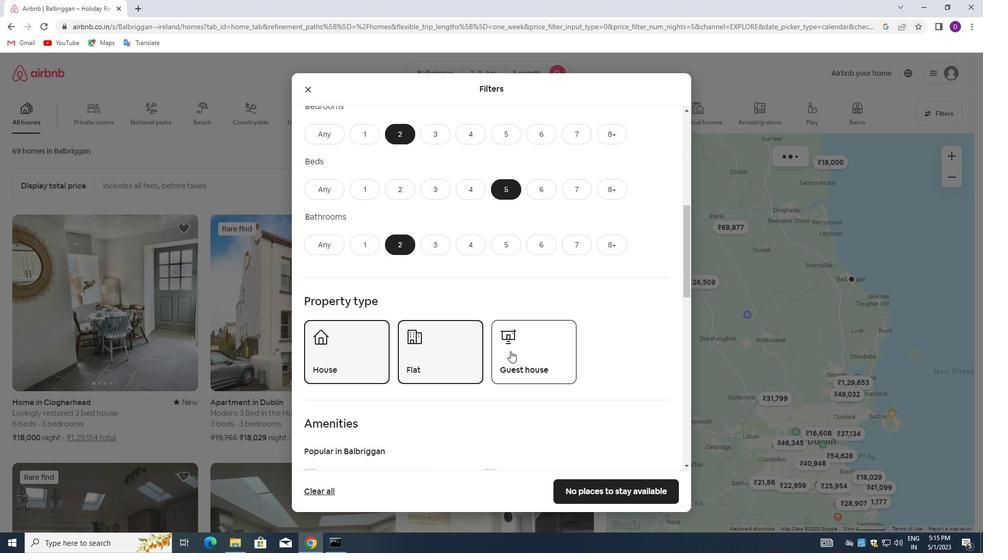 
Action: Mouse moved to (391, 339)
Screenshot: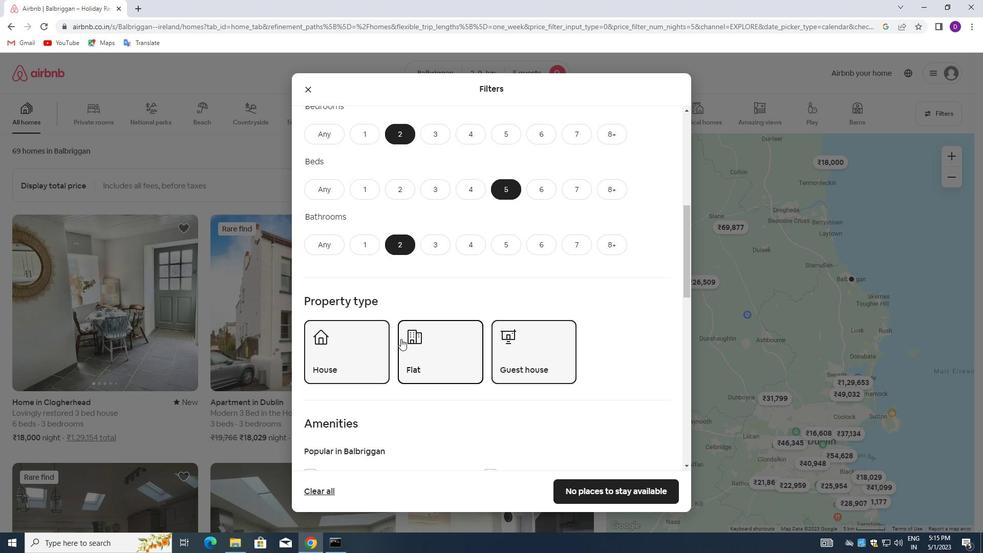 
Action: Mouse scrolled (391, 338) with delta (0, 0)
Screenshot: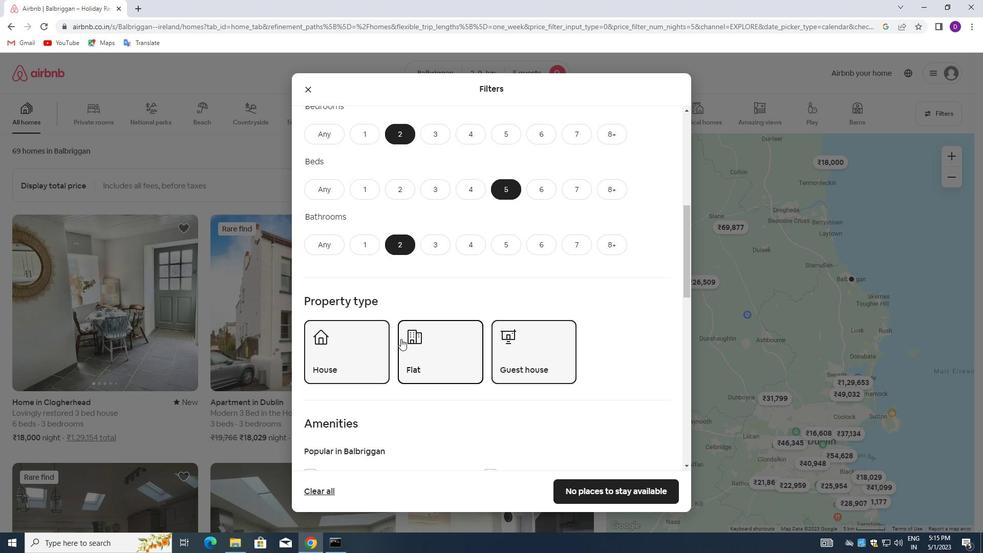 
Action: Mouse moved to (391, 339)
Screenshot: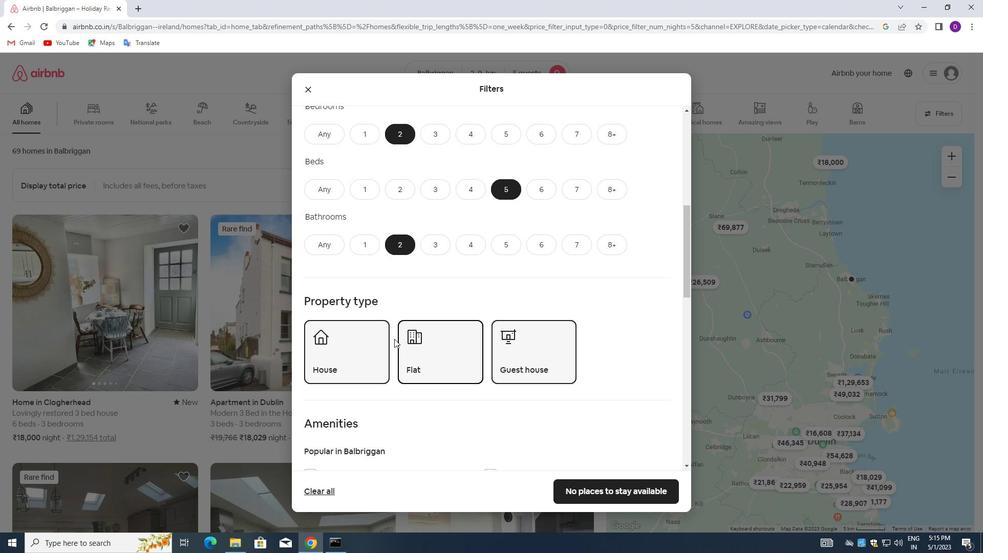 
Action: Mouse scrolled (391, 338) with delta (0, 0)
Screenshot: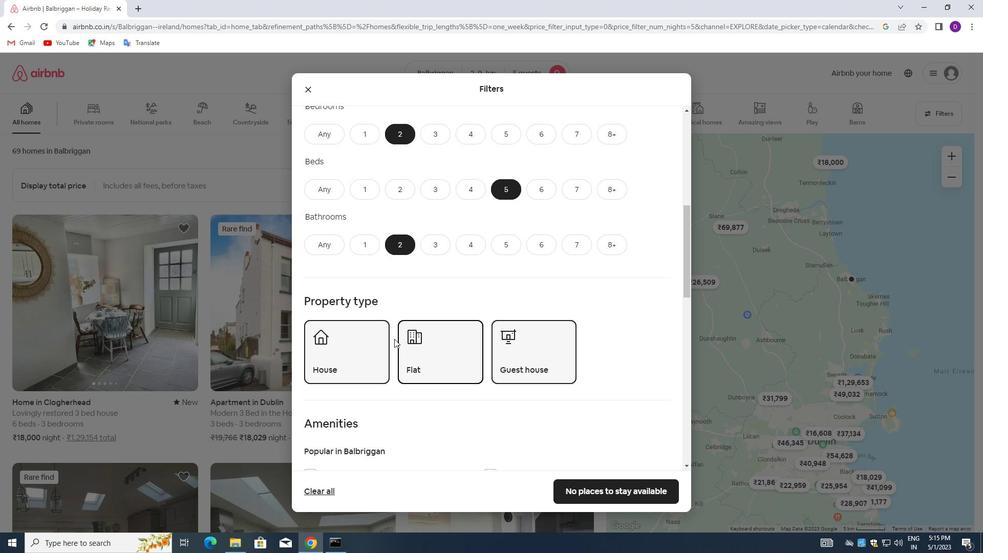 
Action: Mouse moved to (492, 375)
Screenshot: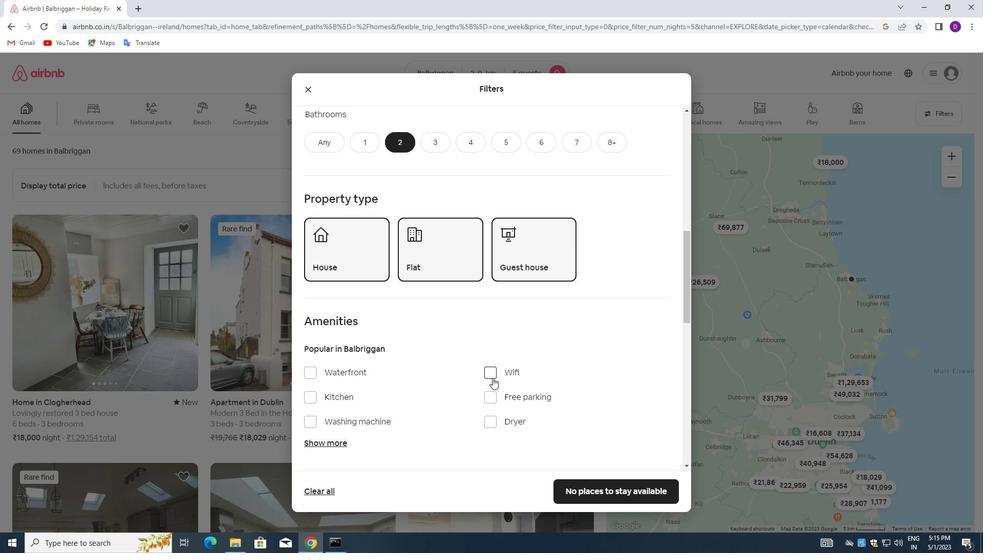 
Action: Mouse pressed left at (492, 375)
Screenshot: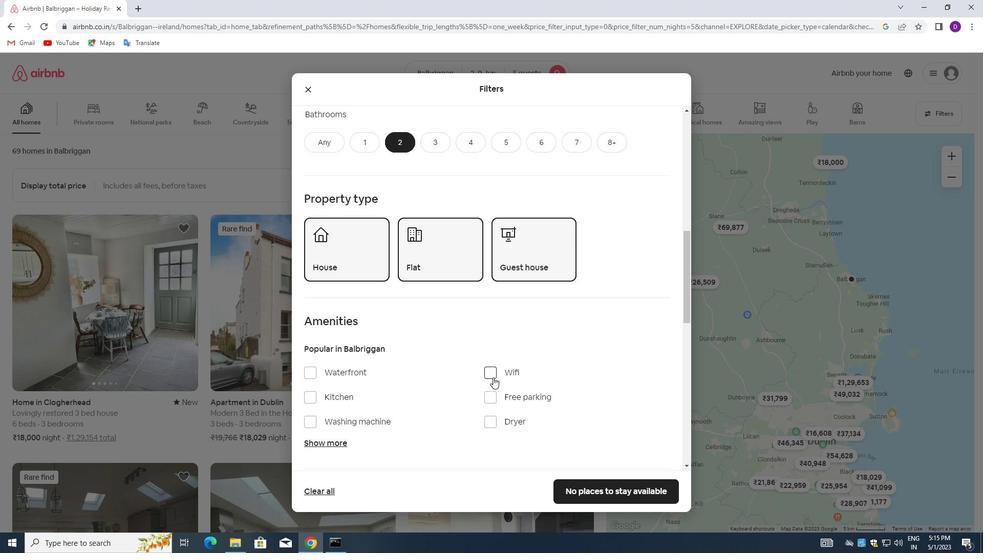 
Action: Mouse moved to (466, 364)
Screenshot: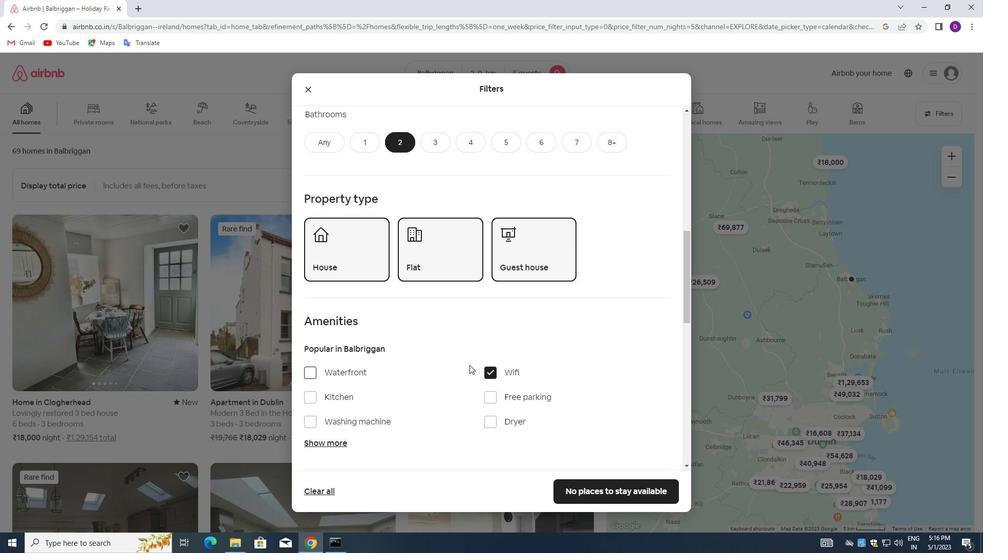 
Action: Mouse scrolled (466, 363) with delta (0, 0)
Screenshot: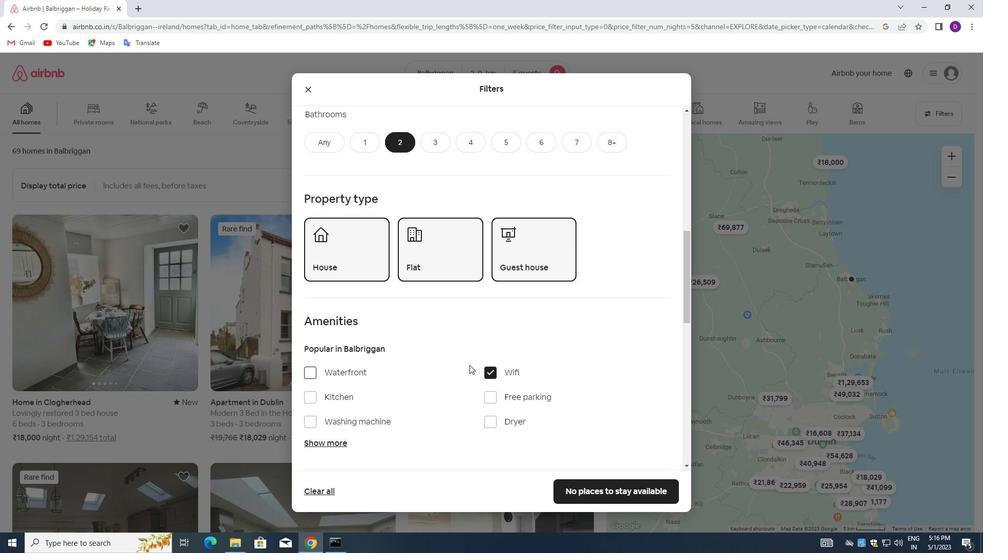 
Action: Mouse moved to (465, 364)
Screenshot: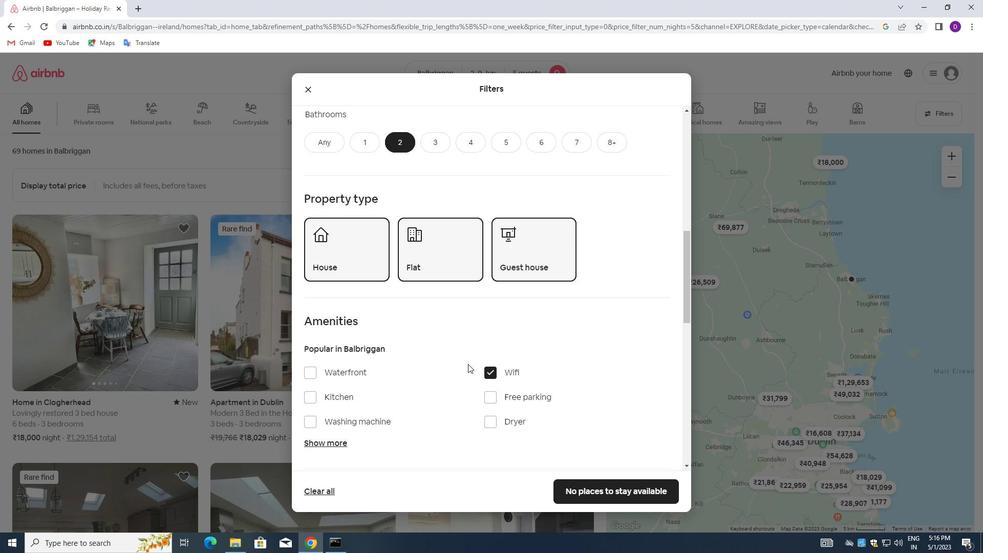 
Action: Mouse scrolled (465, 363) with delta (0, 0)
Screenshot: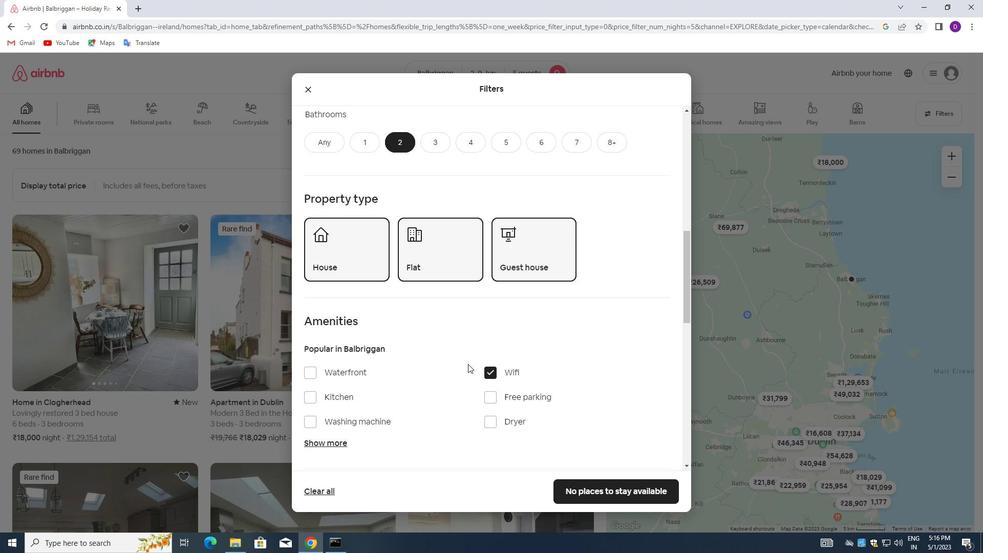 
Action: Mouse moved to (313, 316)
Screenshot: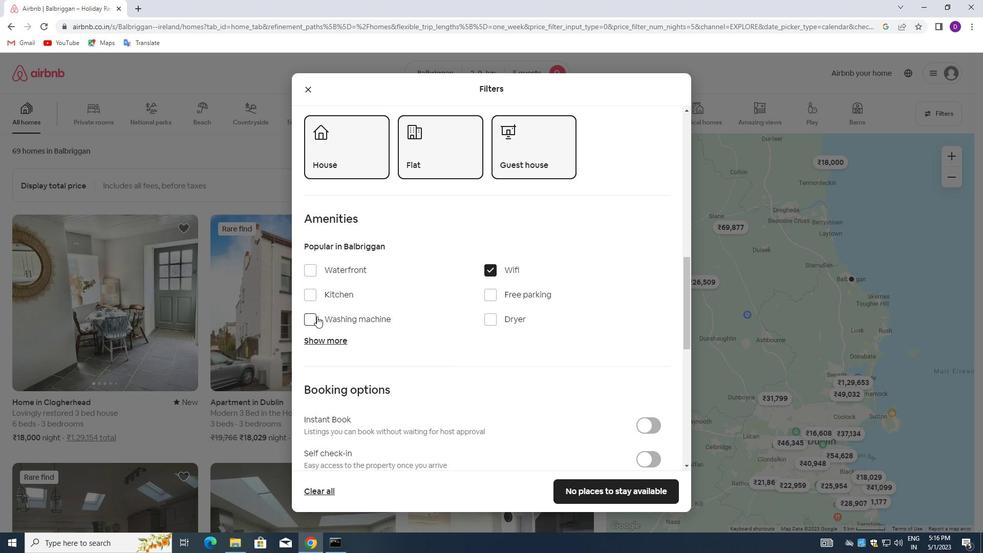 
Action: Mouse pressed left at (313, 316)
Screenshot: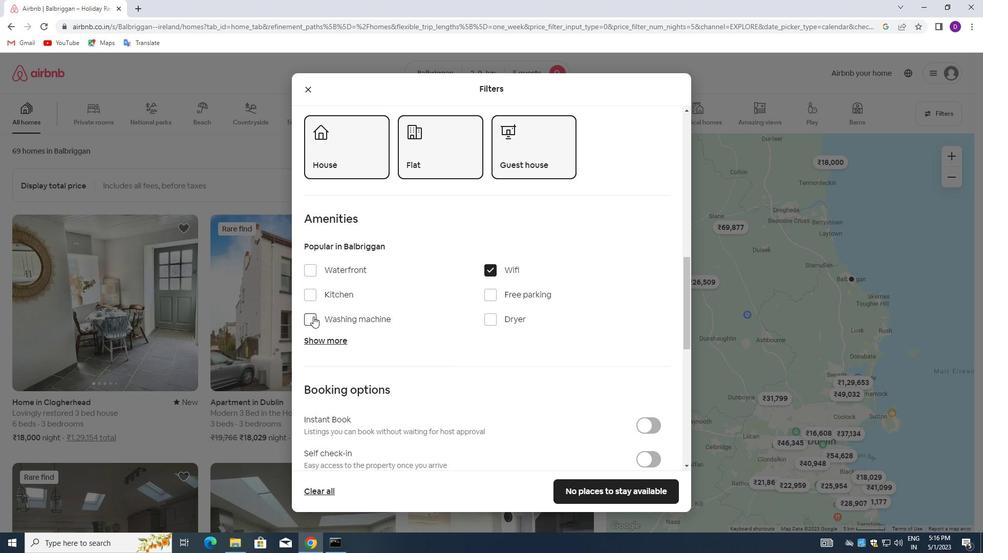 
Action: Mouse moved to (581, 350)
Screenshot: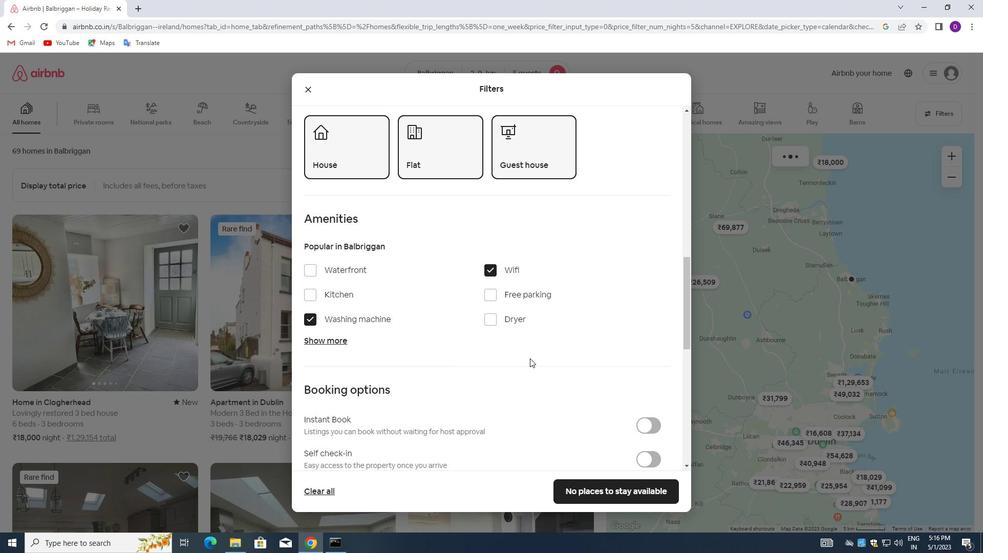 
Action: Mouse scrolled (581, 350) with delta (0, 0)
Screenshot: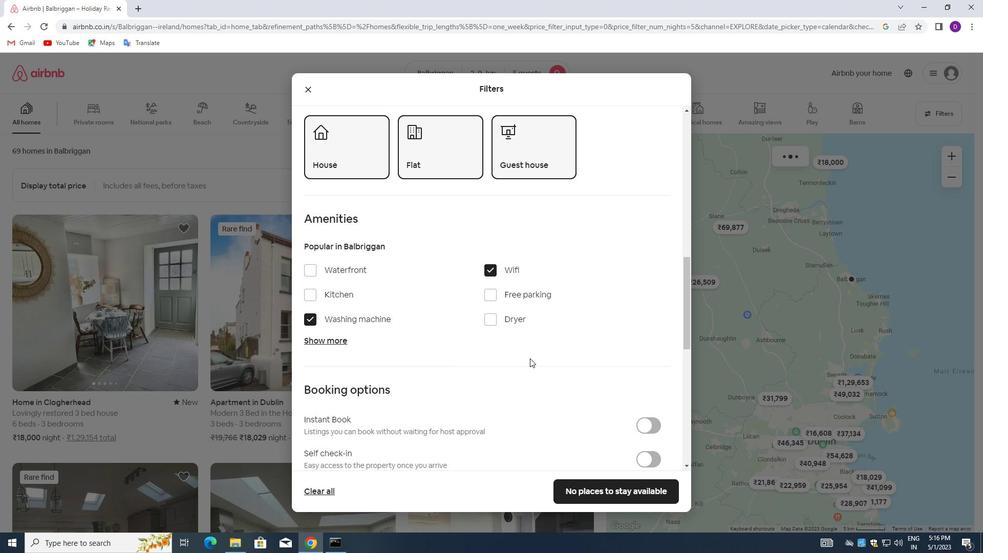 
Action: Mouse moved to (581, 350)
Screenshot: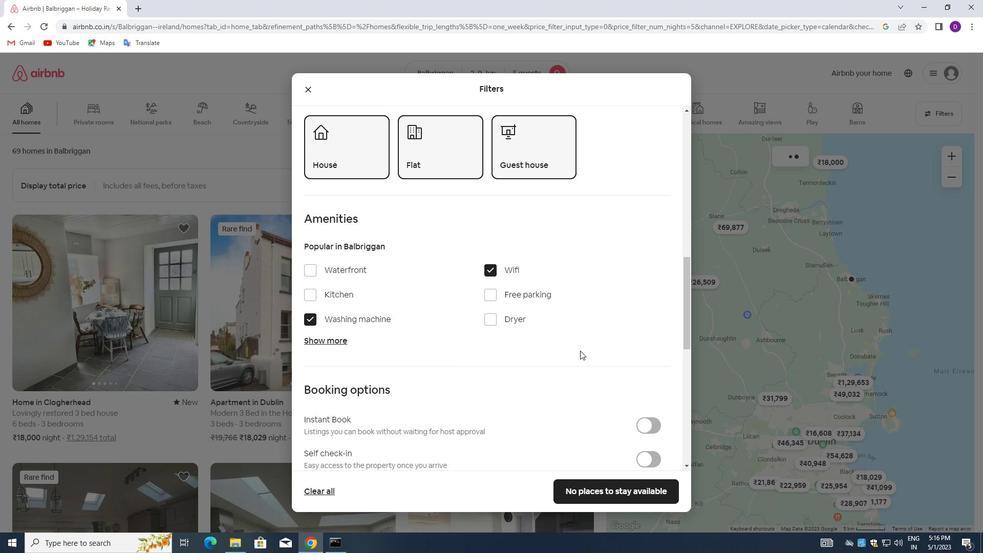 
Action: Mouse scrolled (581, 349) with delta (0, 0)
Screenshot: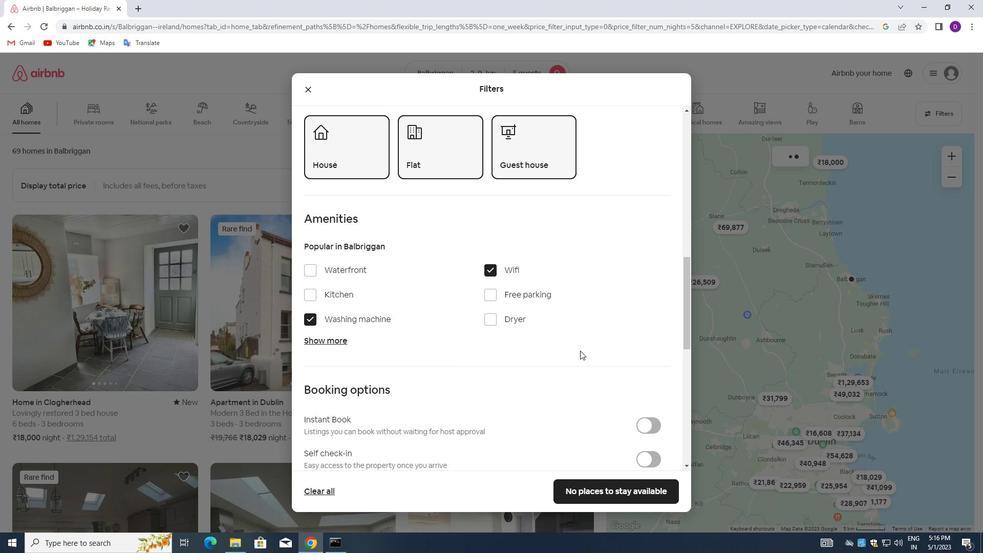 
Action: Mouse moved to (557, 342)
Screenshot: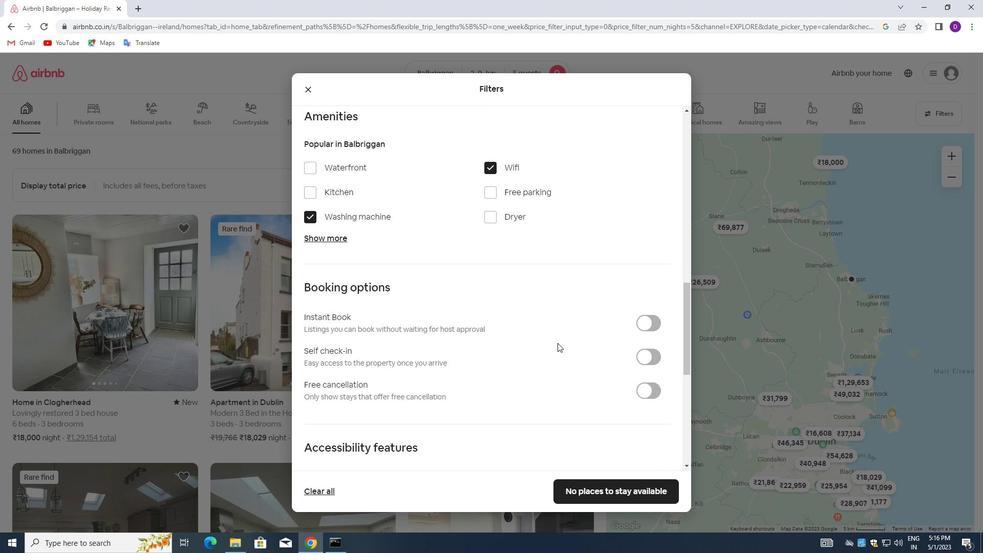 
Action: Mouse scrolled (557, 342) with delta (0, 0)
Screenshot: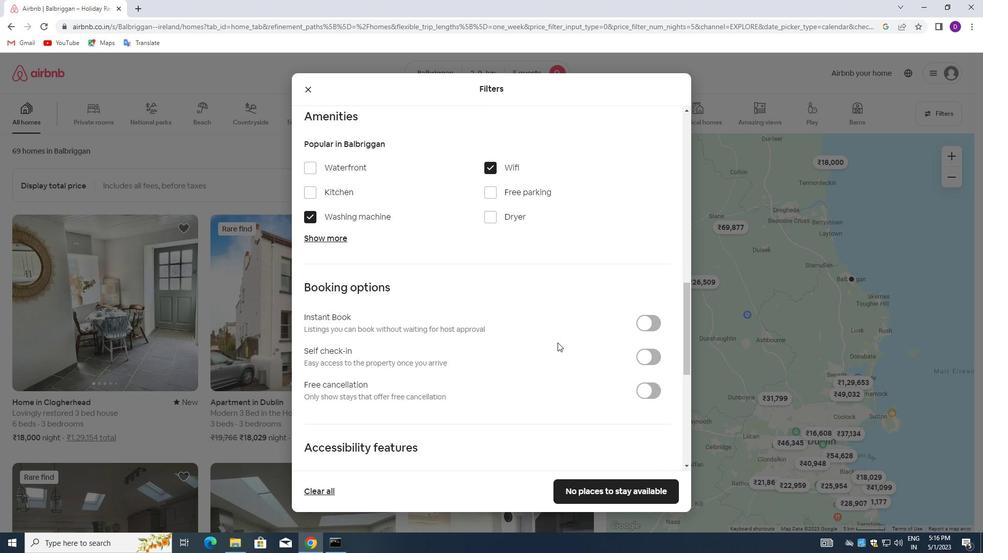
Action: Mouse moved to (643, 312)
Screenshot: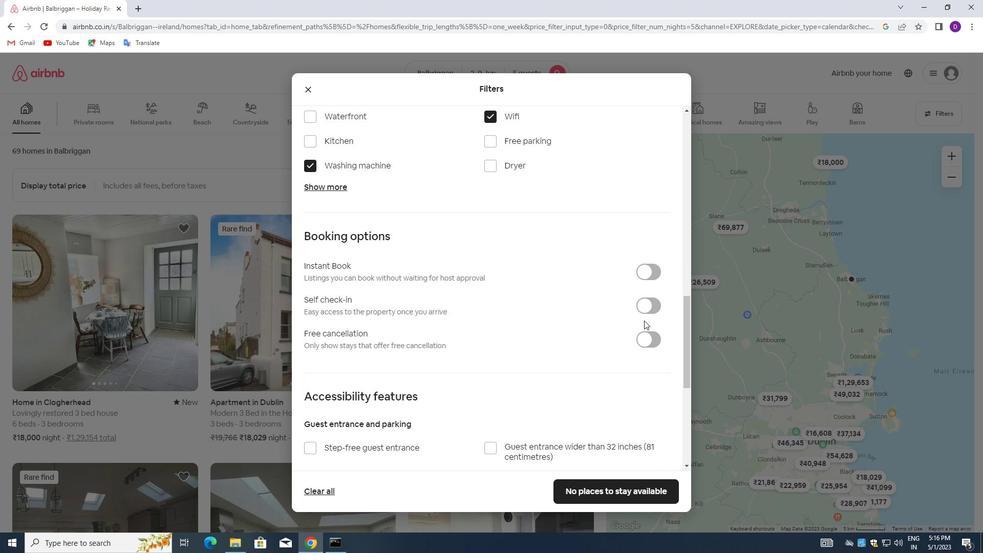 
Action: Mouse pressed left at (643, 312)
Screenshot: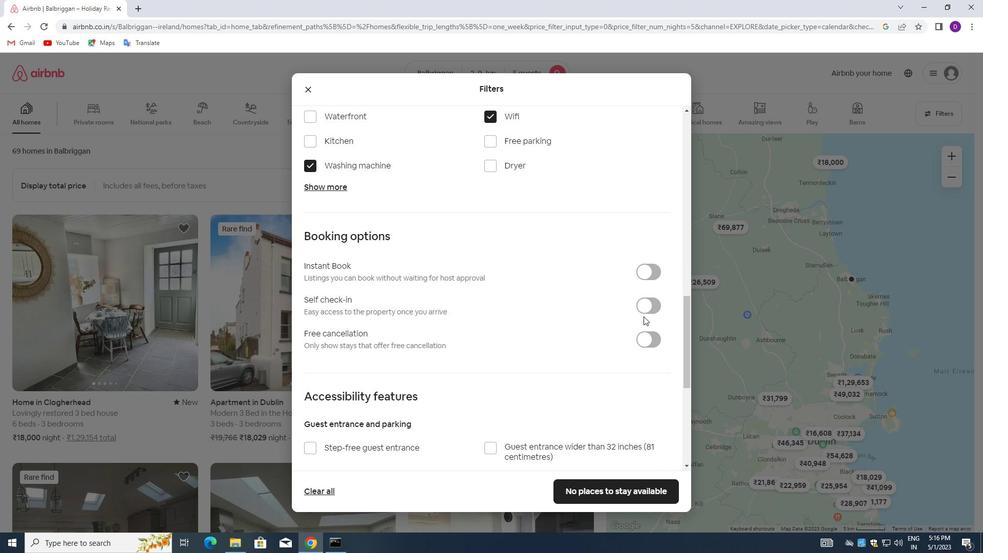 
Action: Mouse moved to (466, 342)
Screenshot: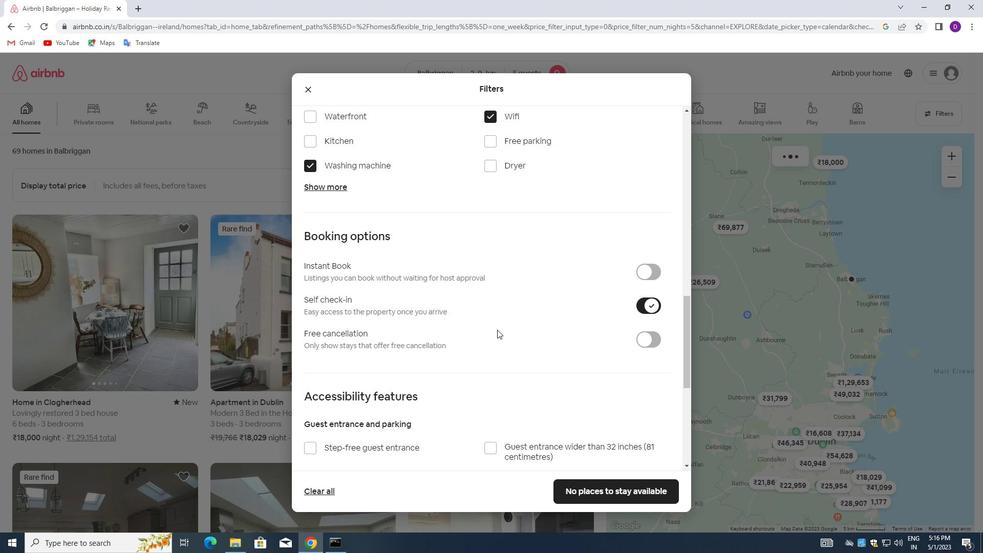 
Action: Mouse scrolled (466, 342) with delta (0, 0)
Screenshot: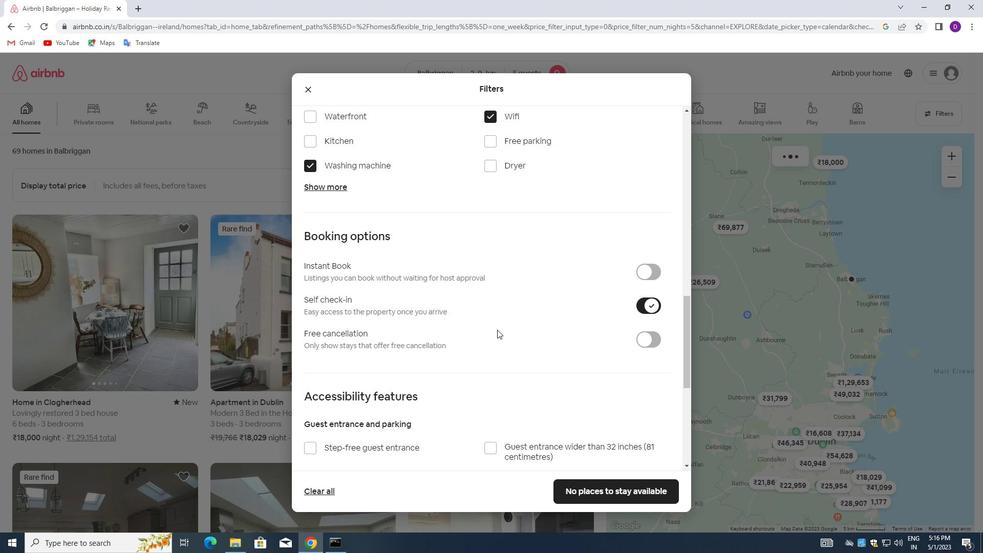 
Action: Mouse moved to (465, 344)
Screenshot: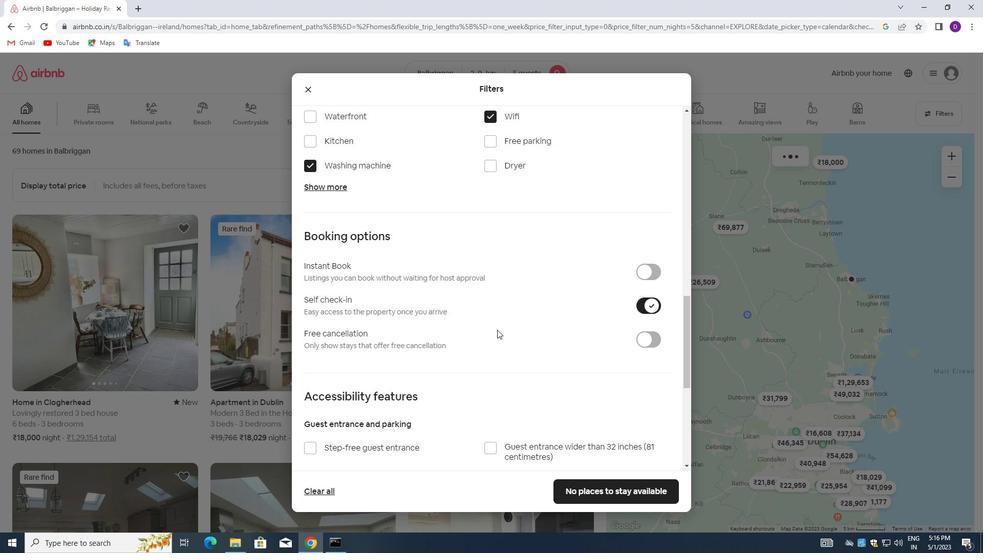 
Action: Mouse scrolled (465, 343) with delta (0, 0)
Screenshot: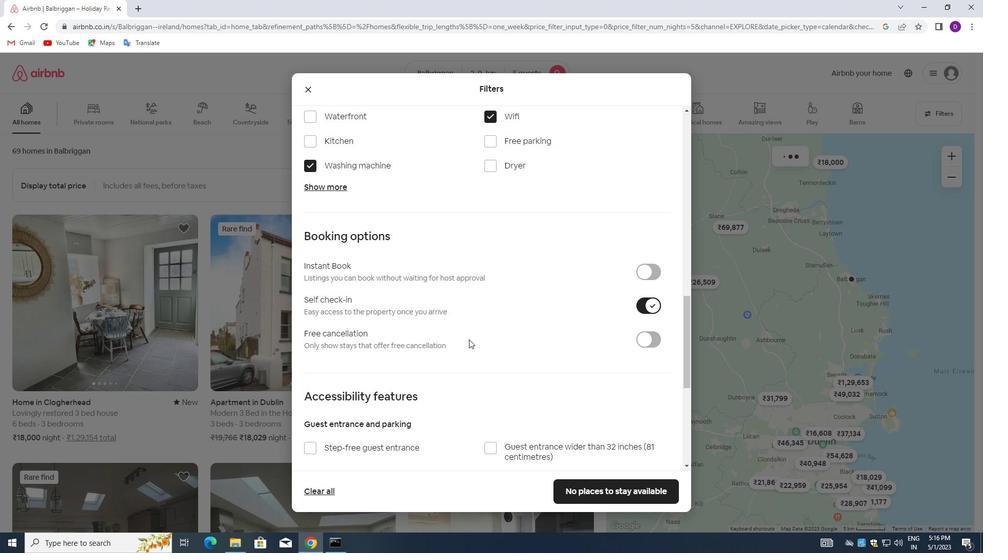 
Action: Mouse moved to (465, 344)
Screenshot: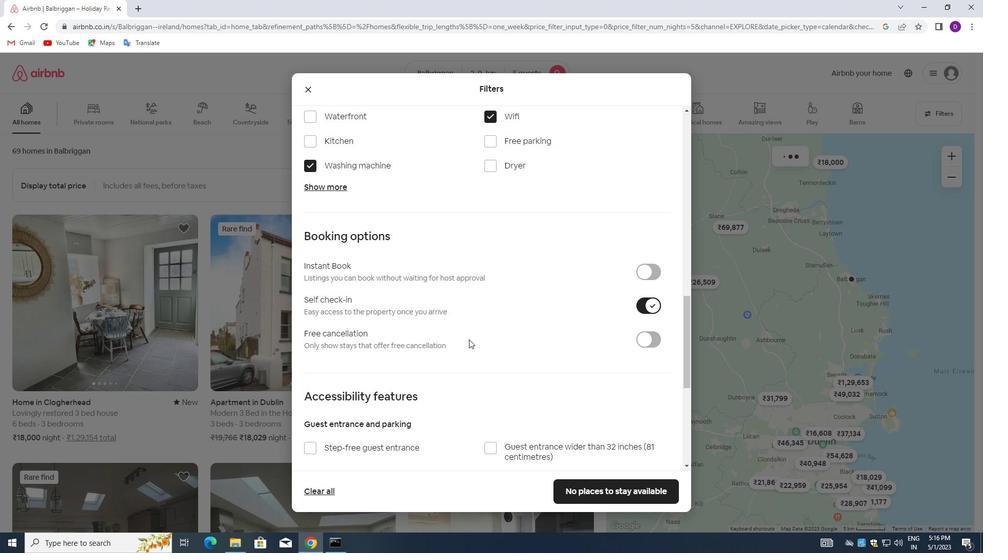 
Action: Mouse scrolled (465, 344) with delta (0, 0)
Screenshot: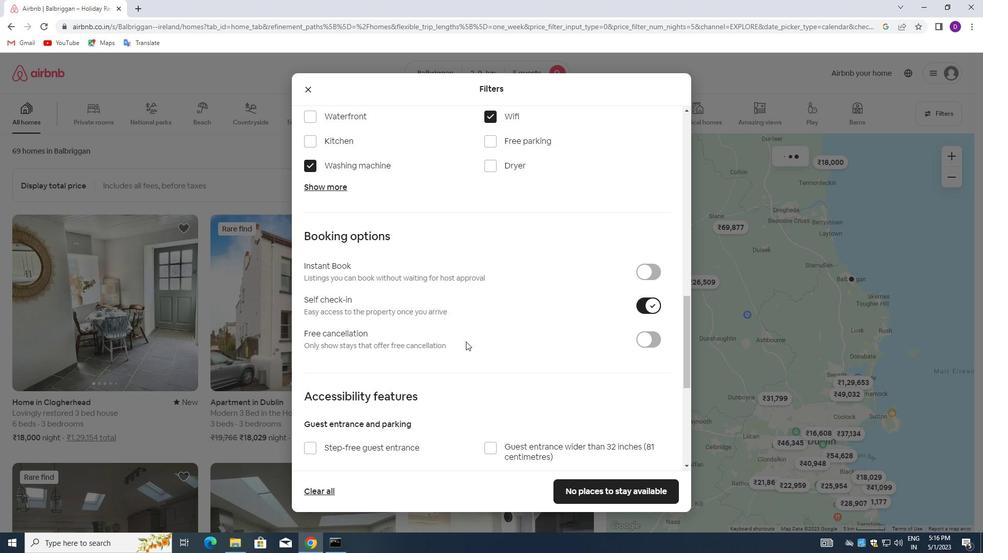 
Action: Mouse scrolled (465, 344) with delta (0, 0)
Screenshot: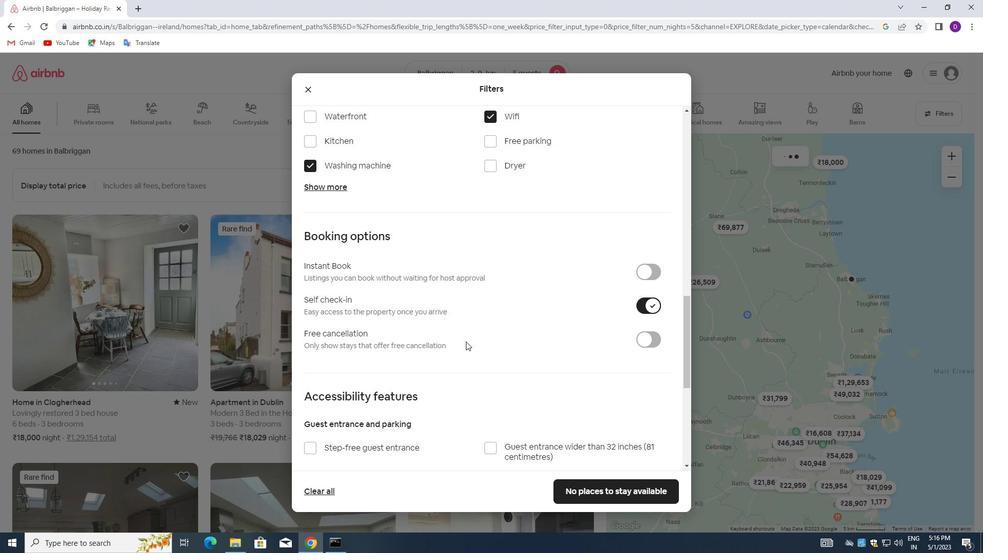 
Action: Mouse moved to (464, 348)
Screenshot: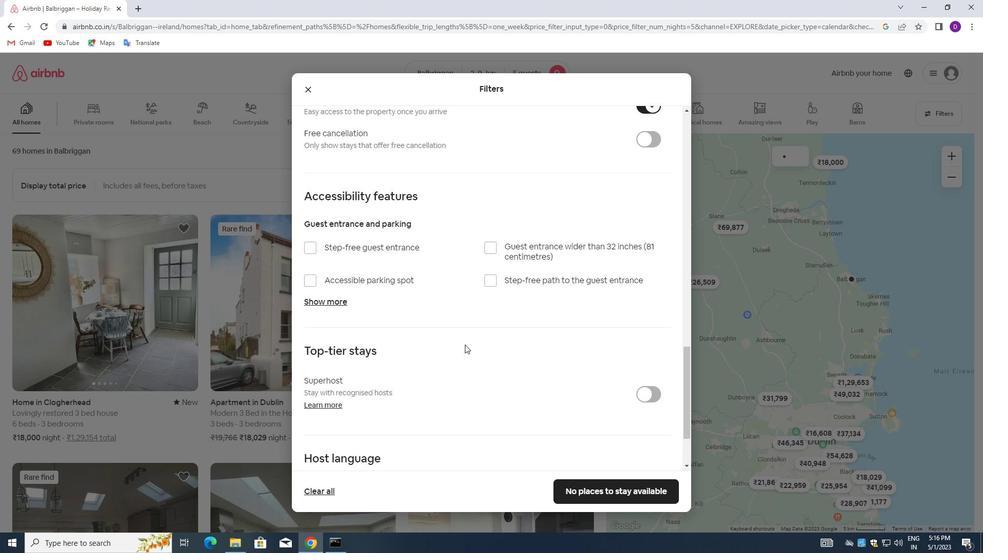 
Action: Mouse scrolled (464, 348) with delta (0, 0)
Screenshot: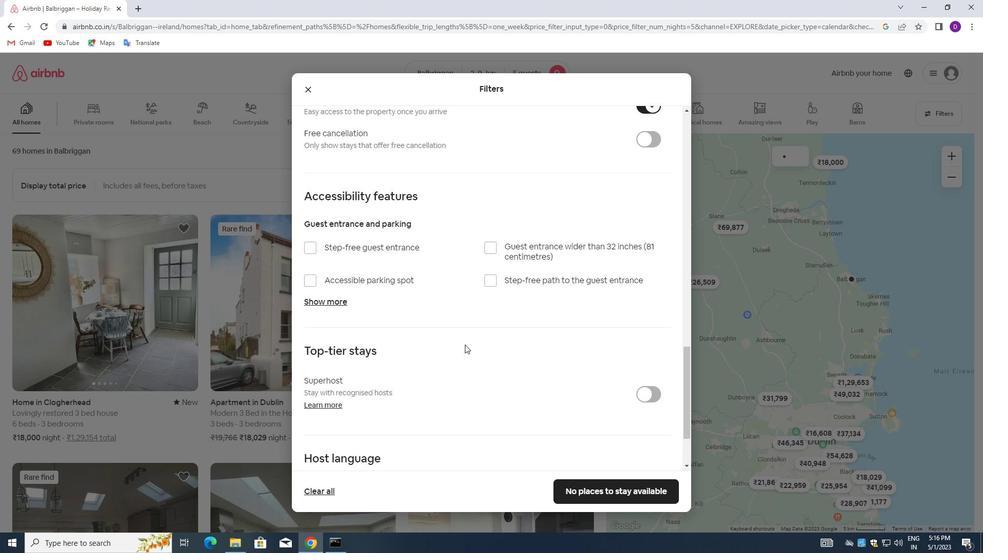 
Action: Mouse moved to (463, 357)
Screenshot: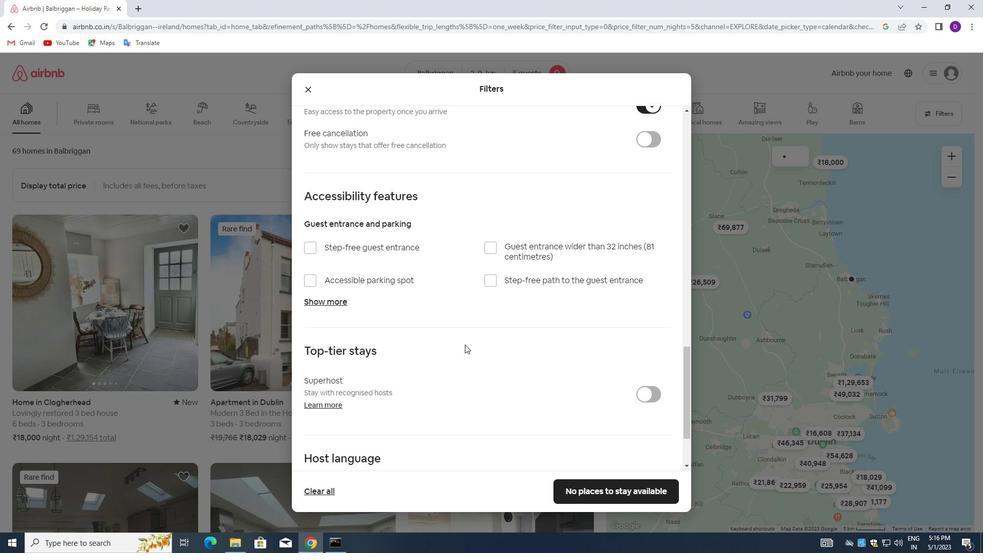 
Action: Mouse scrolled (463, 356) with delta (0, 0)
Screenshot: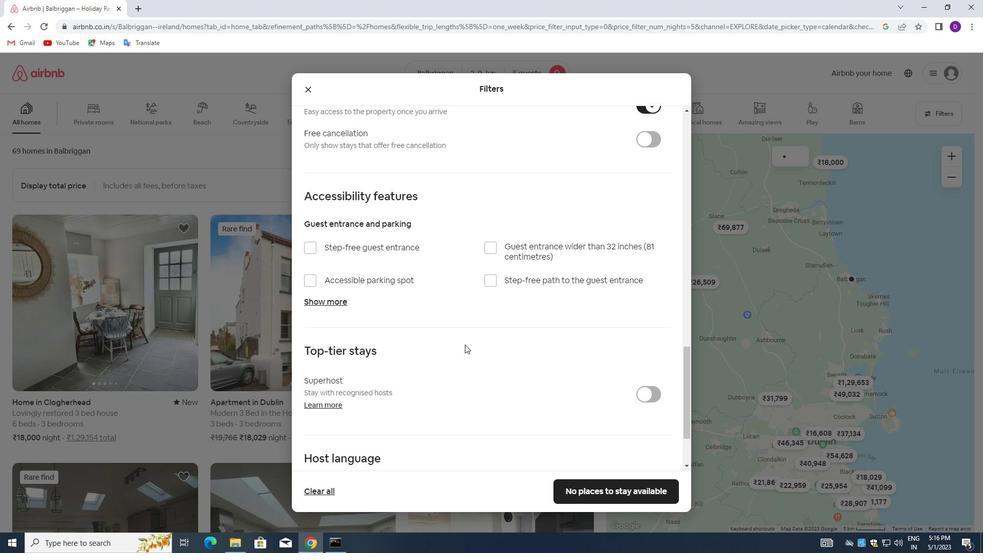 
Action: Mouse moved to (462, 359)
Screenshot: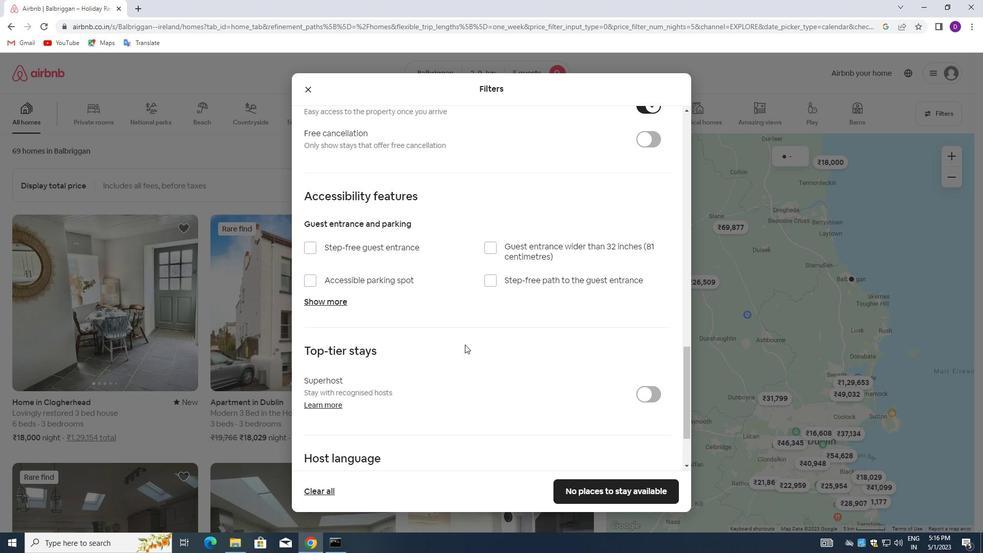 
Action: Mouse scrolled (462, 359) with delta (0, 0)
Screenshot: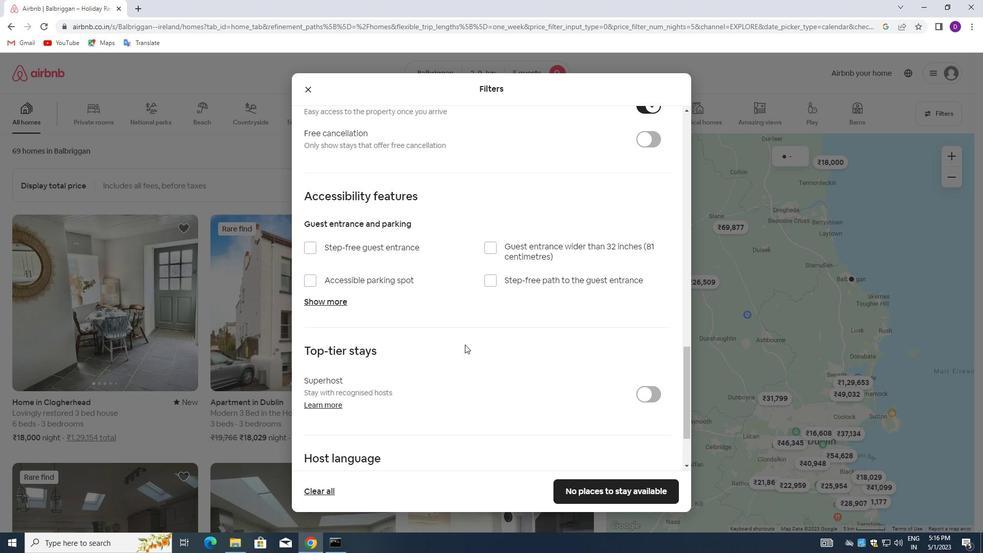 
Action: Mouse moved to (461, 360)
Screenshot: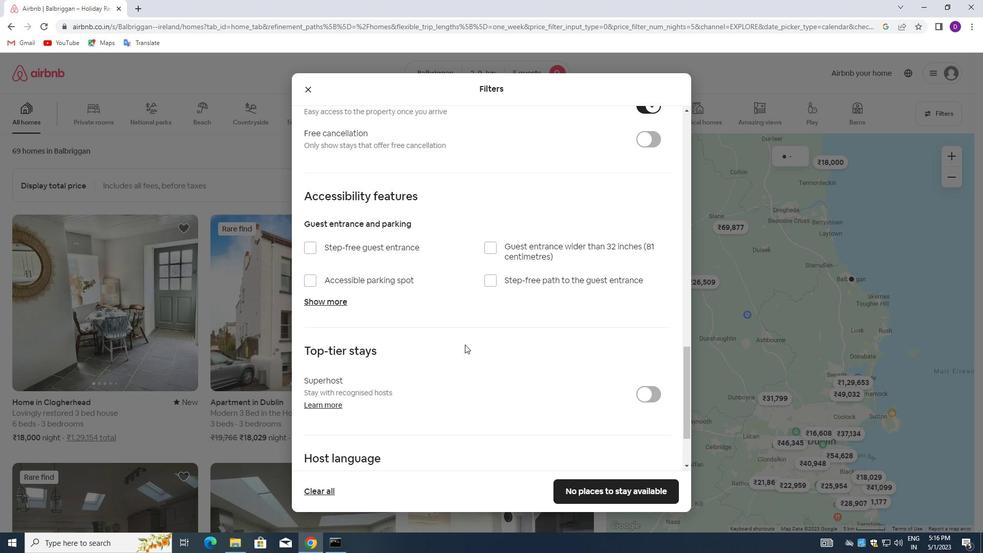 
Action: Mouse scrolled (461, 359) with delta (0, 0)
Screenshot: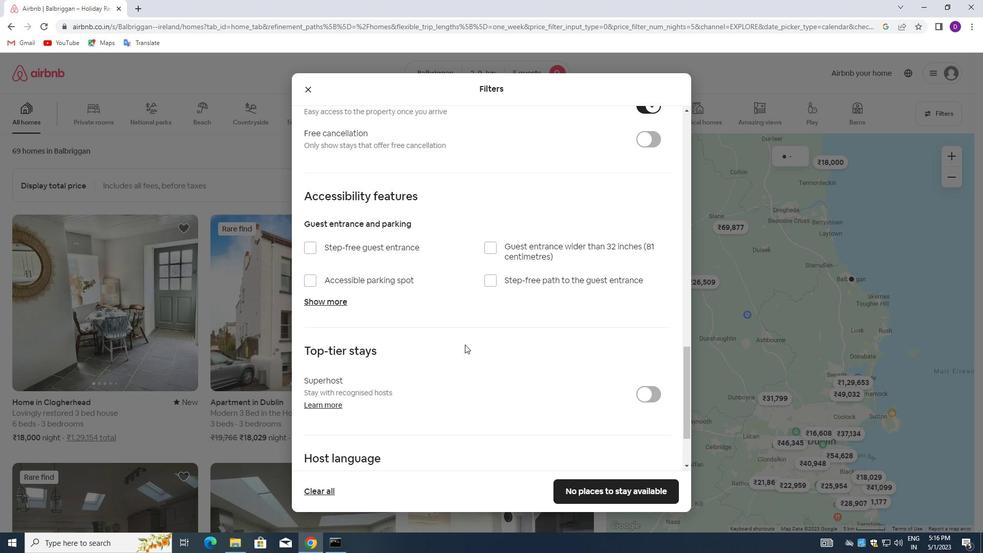 
Action: Mouse moved to (458, 362)
Screenshot: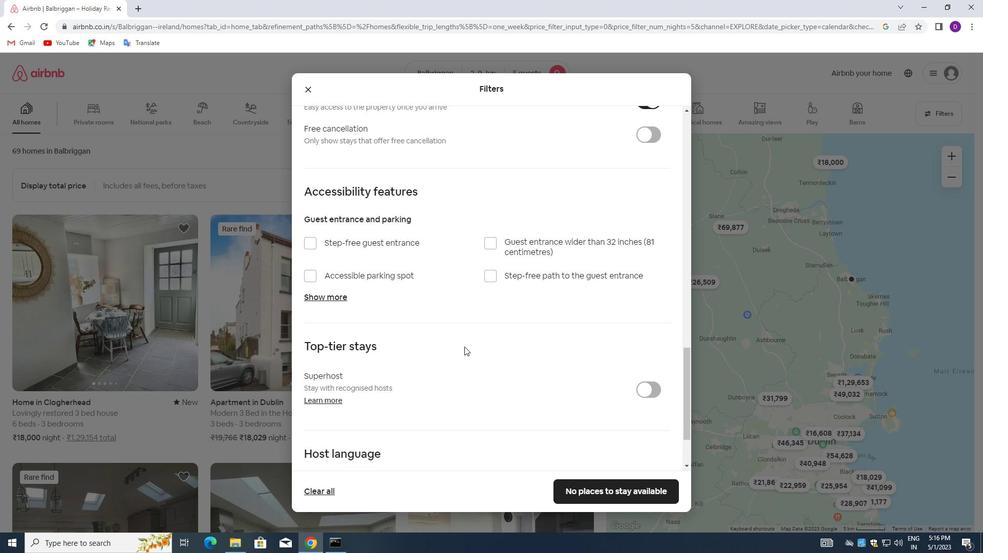 
Action: Mouse scrolled (458, 361) with delta (0, 0)
Screenshot: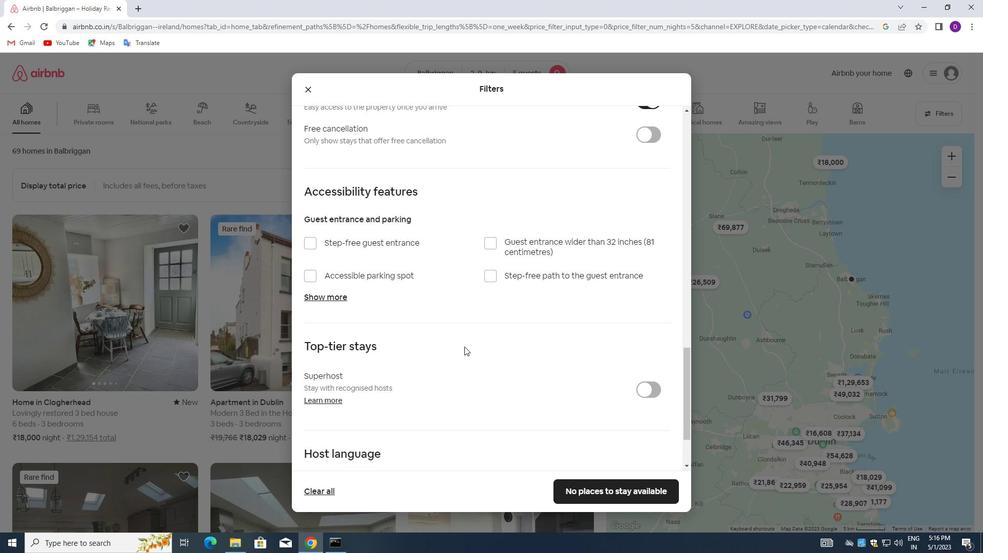 
Action: Mouse moved to (453, 364)
Screenshot: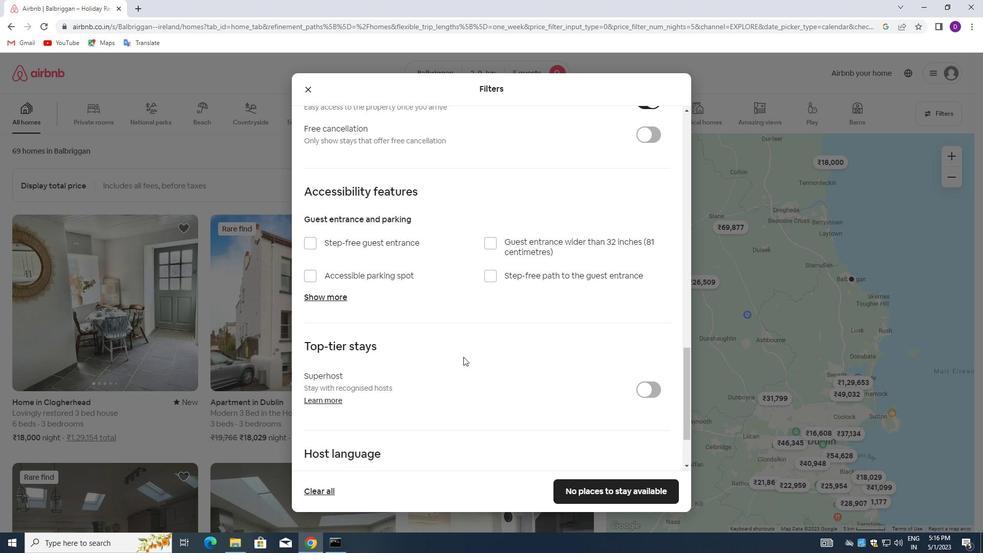 
Action: Mouse scrolled (453, 363) with delta (0, 0)
Screenshot: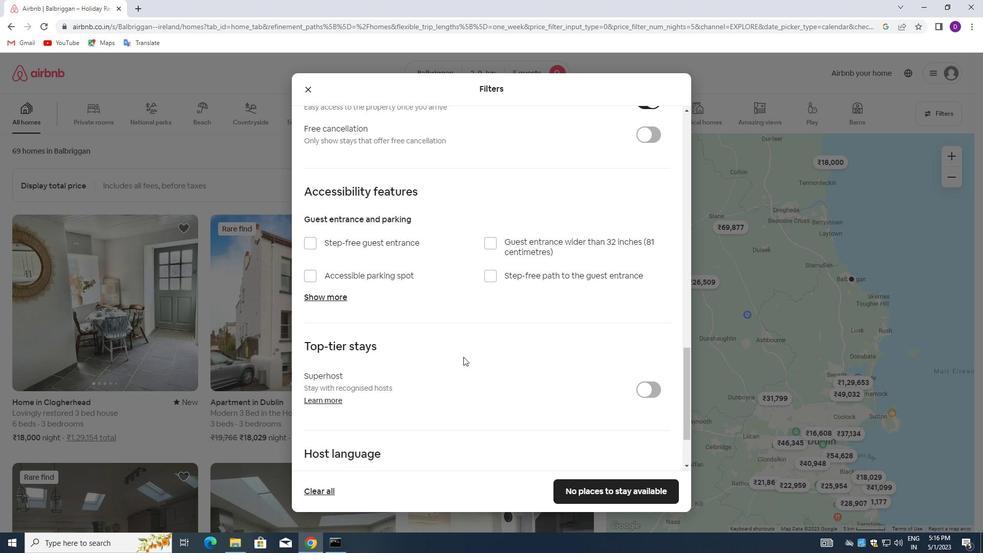 
Action: Mouse moved to (450, 366)
Screenshot: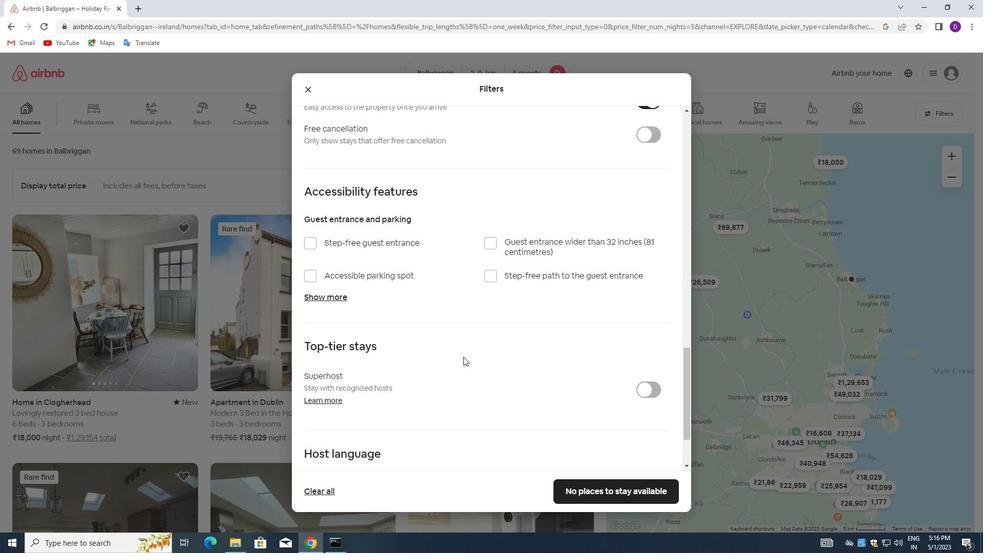 
Action: Mouse scrolled (450, 365) with delta (0, 0)
Screenshot: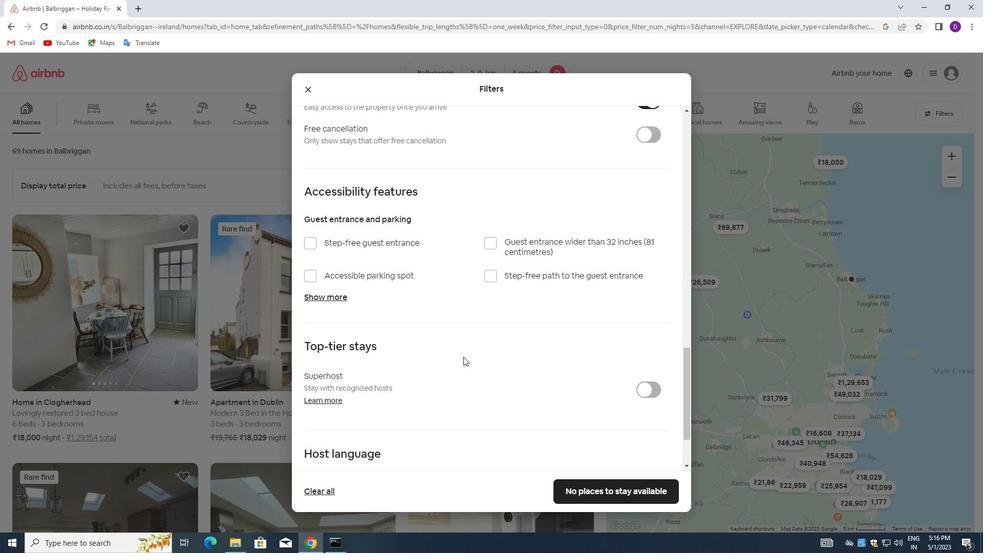 
Action: Mouse moved to (311, 399)
Screenshot: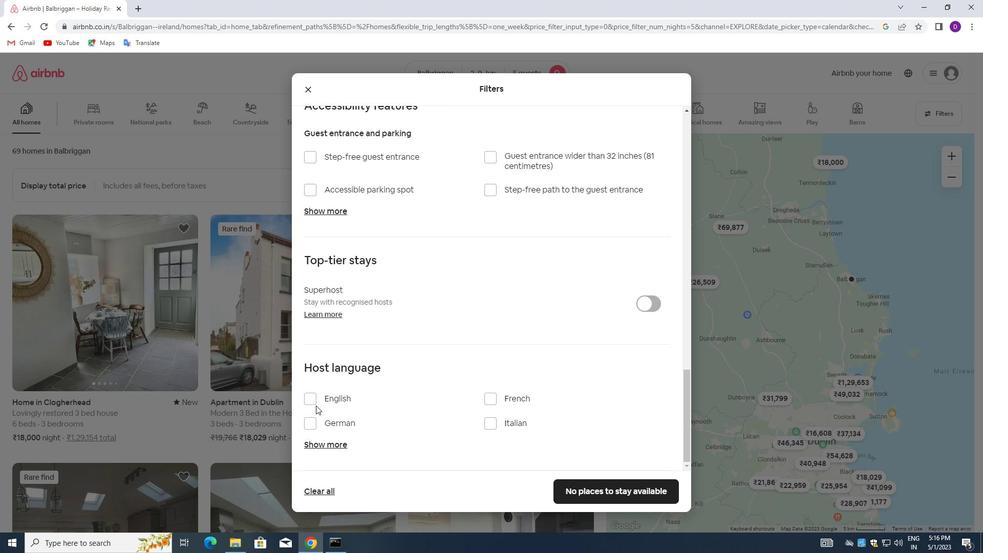 
Action: Mouse pressed left at (311, 399)
Screenshot: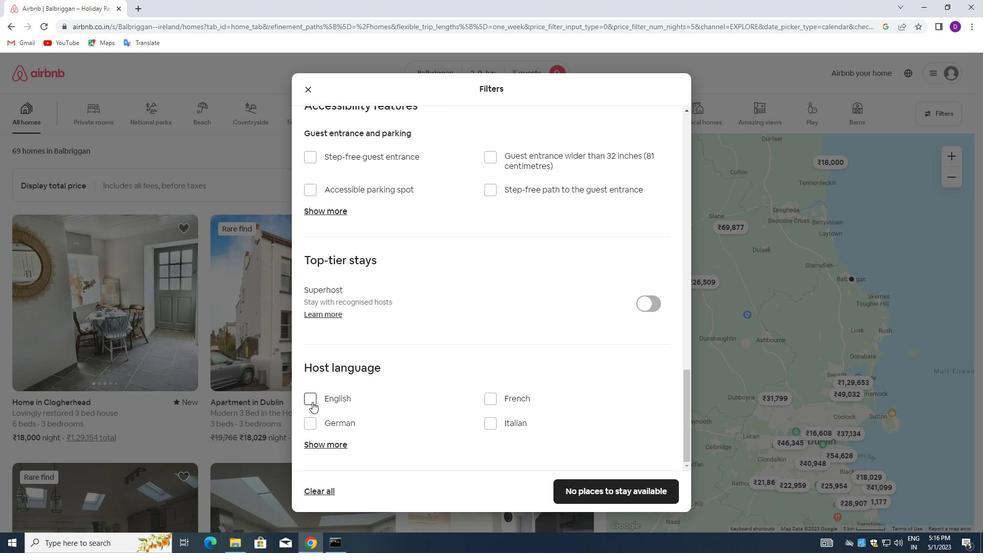 
Action: Mouse moved to (584, 483)
Screenshot: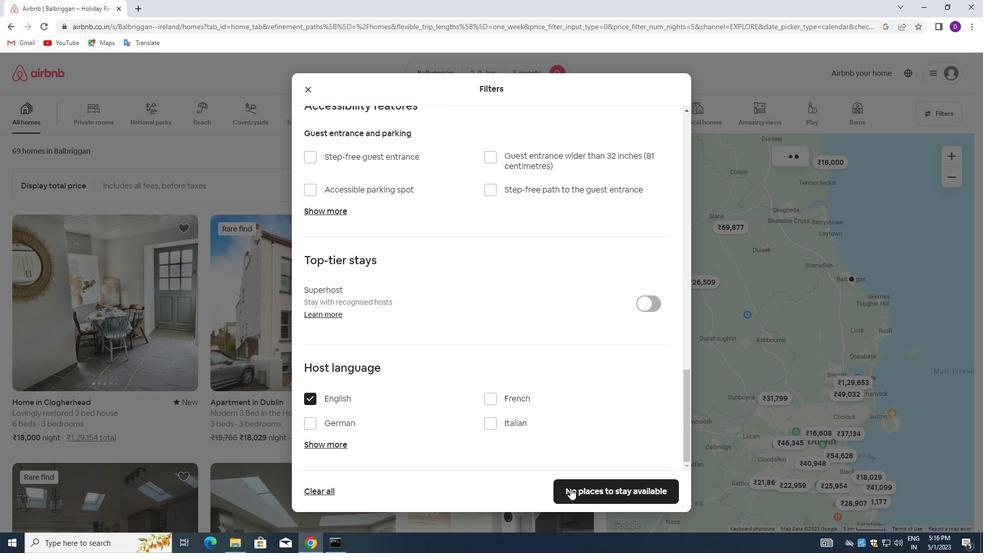 
Action: Mouse pressed left at (584, 483)
Screenshot: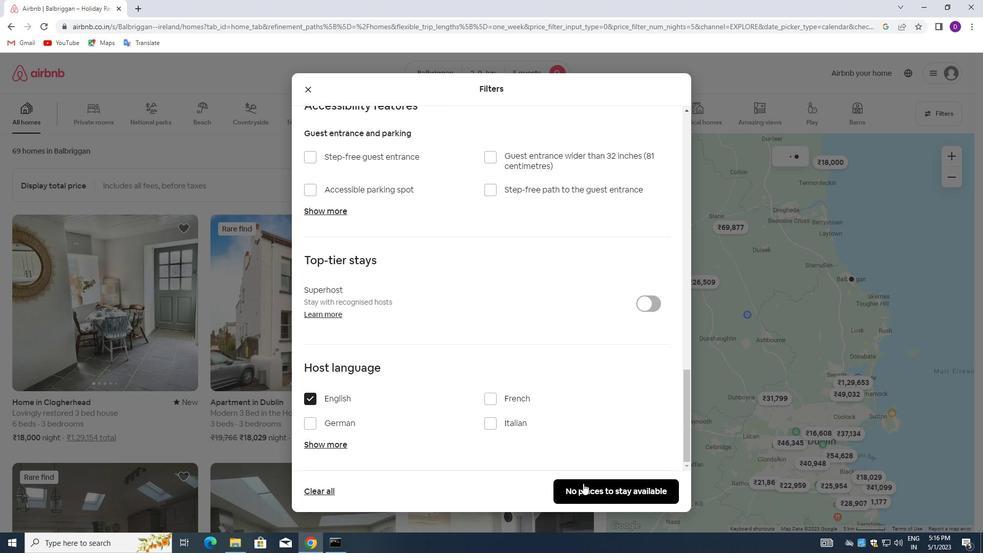 
